 Task: Look for space in Pratāpgarh, India from 6th September, 2023 to 18th September, 2023 for 3 adults in price range Rs.6000 to Rs.12000. Place can be entire place with 2 bedrooms having 2 beds and 2 bathrooms. Property type can be house, flat, guest house, hotel. Booking option can be shelf check-in. Required host language is English.
Action: Mouse moved to (457, 48)
Screenshot: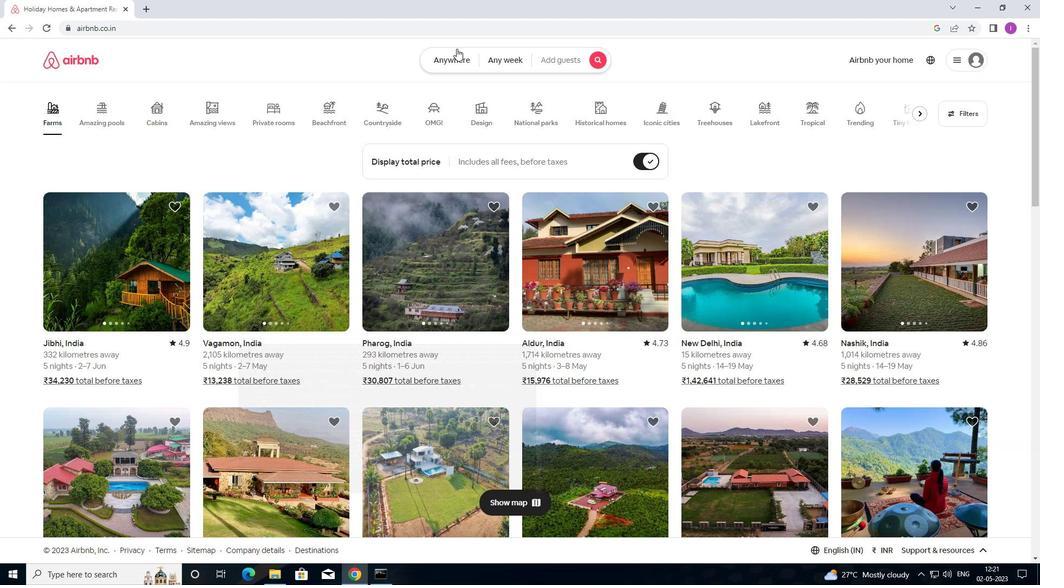 
Action: Mouse pressed left at (457, 48)
Screenshot: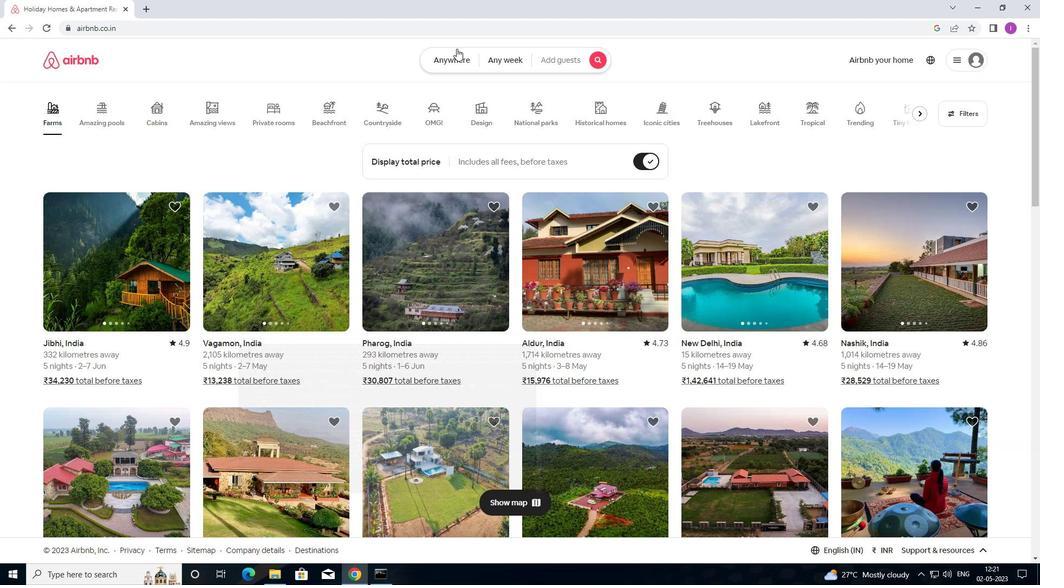 
Action: Mouse moved to (335, 93)
Screenshot: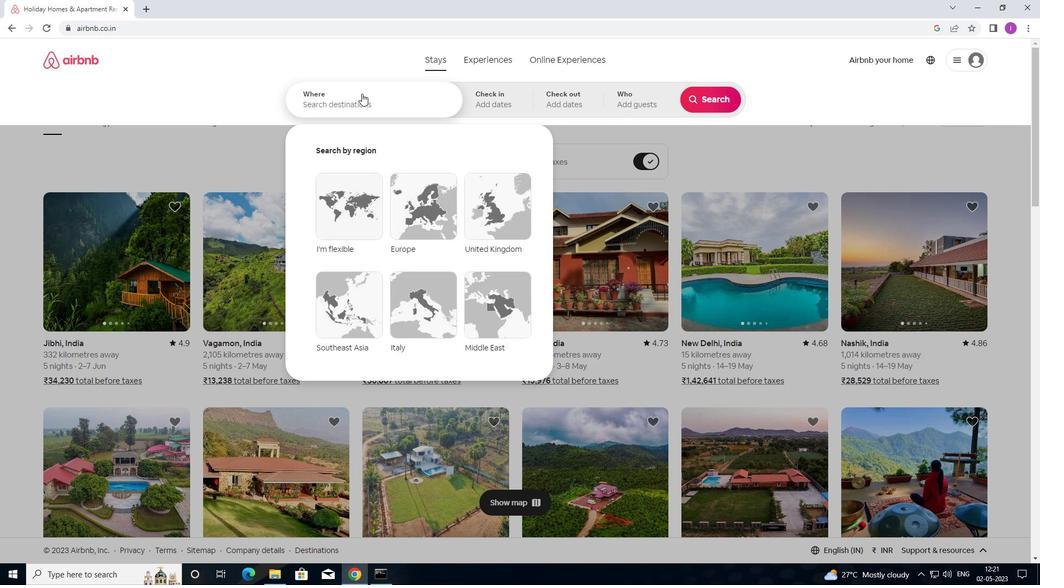
Action: Mouse pressed left at (335, 93)
Screenshot: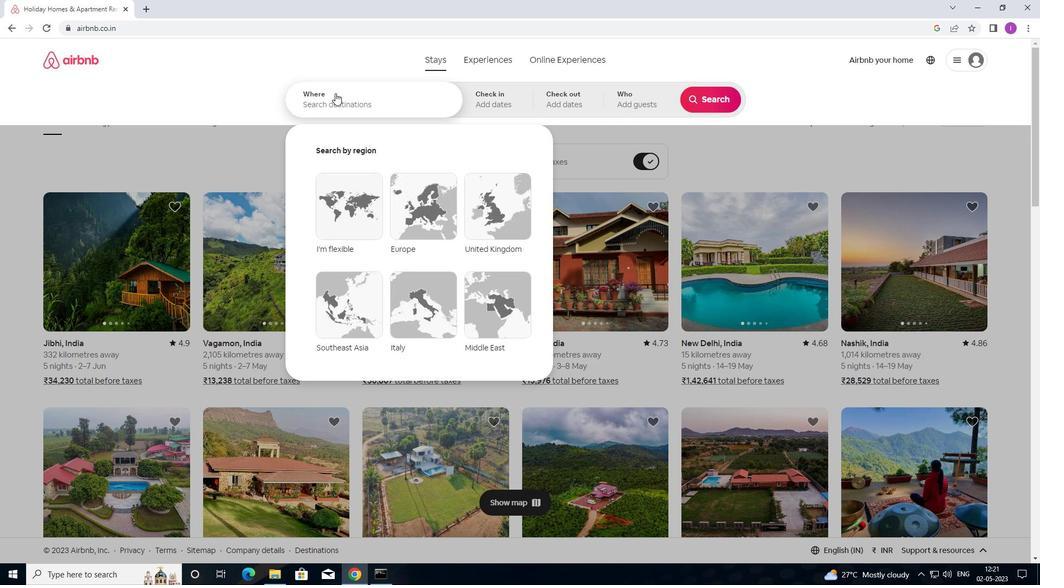 
Action: Mouse moved to (340, 93)
Screenshot: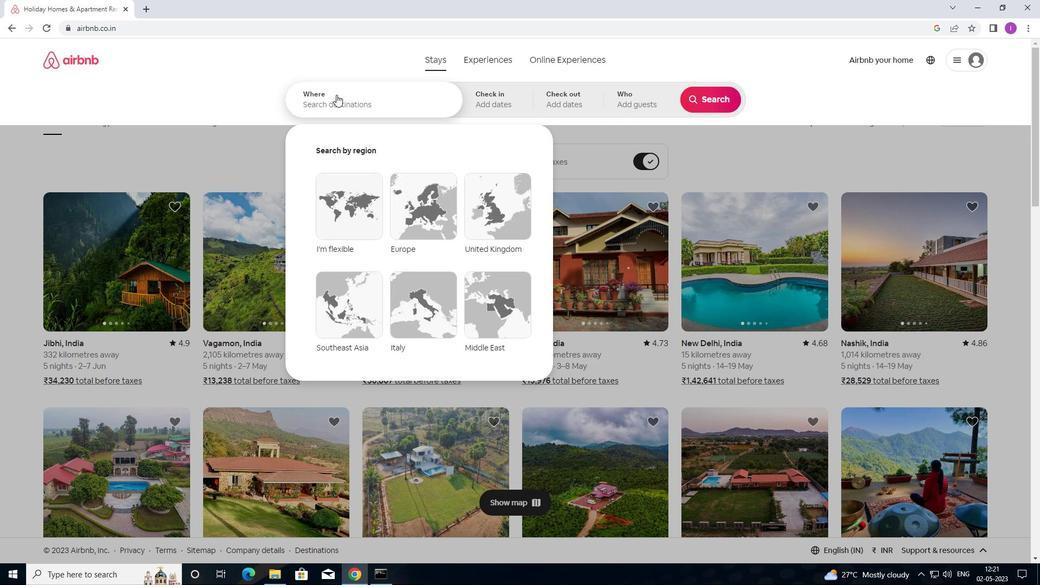 
Action: Key pressed <Key.shift>PRATASPGARH,<Key.shift>INDIUA<Key.backspace><Key.backspace>A
Screenshot: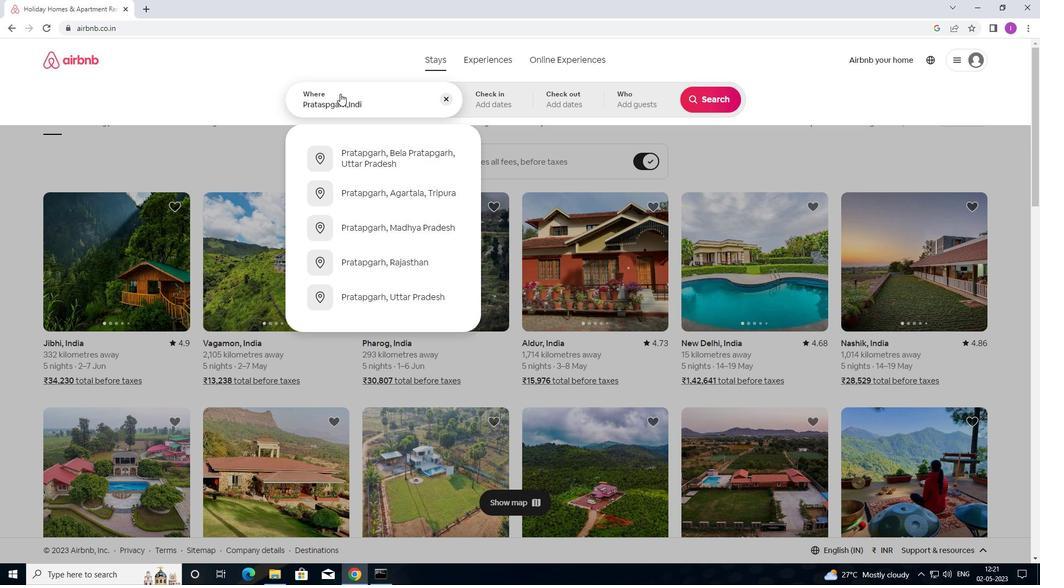 
Action: Mouse moved to (509, 108)
Screenshot: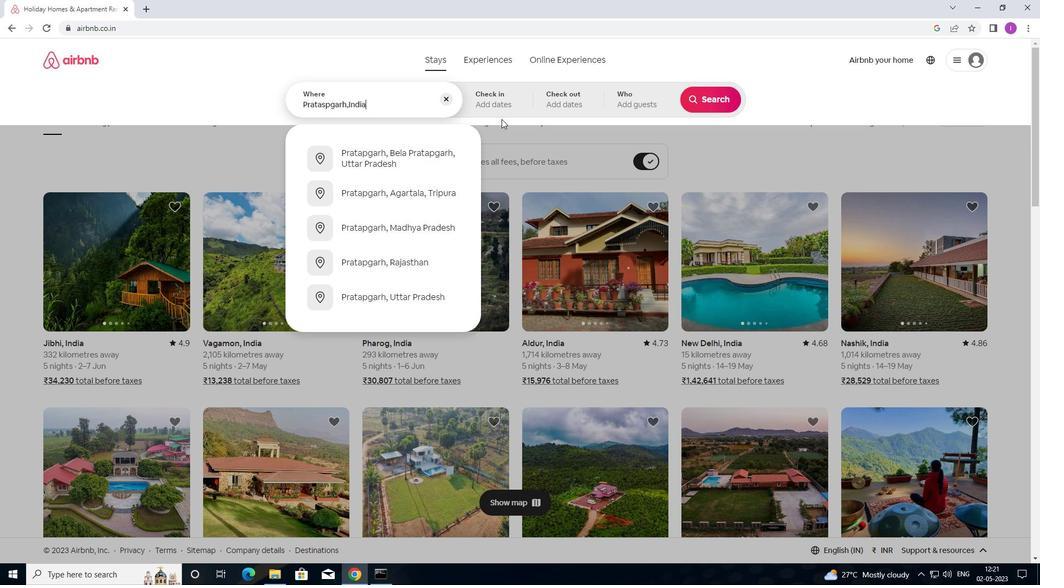 
Action: Mouse pressed left at (509, 108)
Screenshot: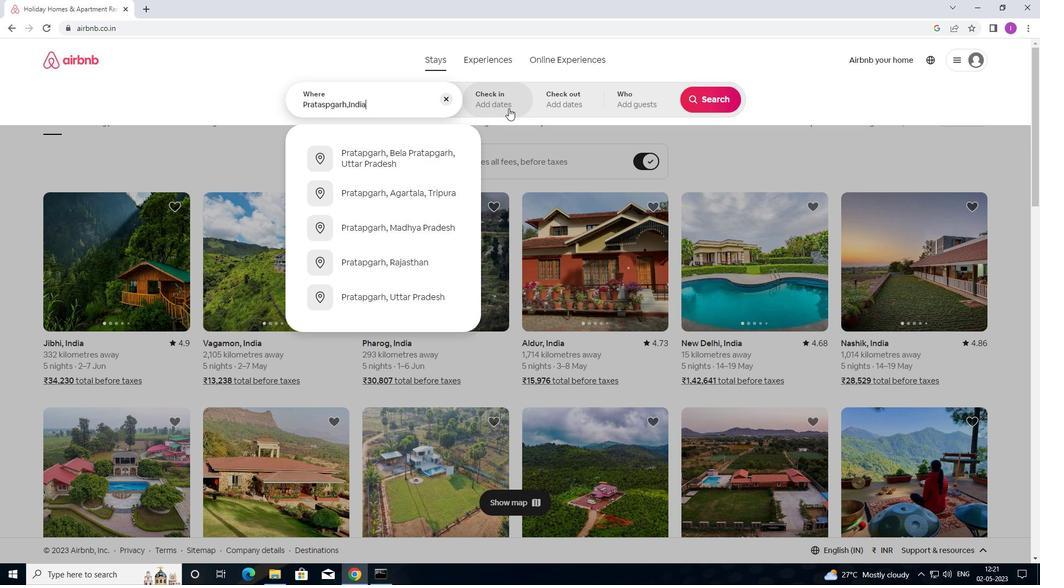 
Action: Mouse moved to (707, 178)
Screenshot: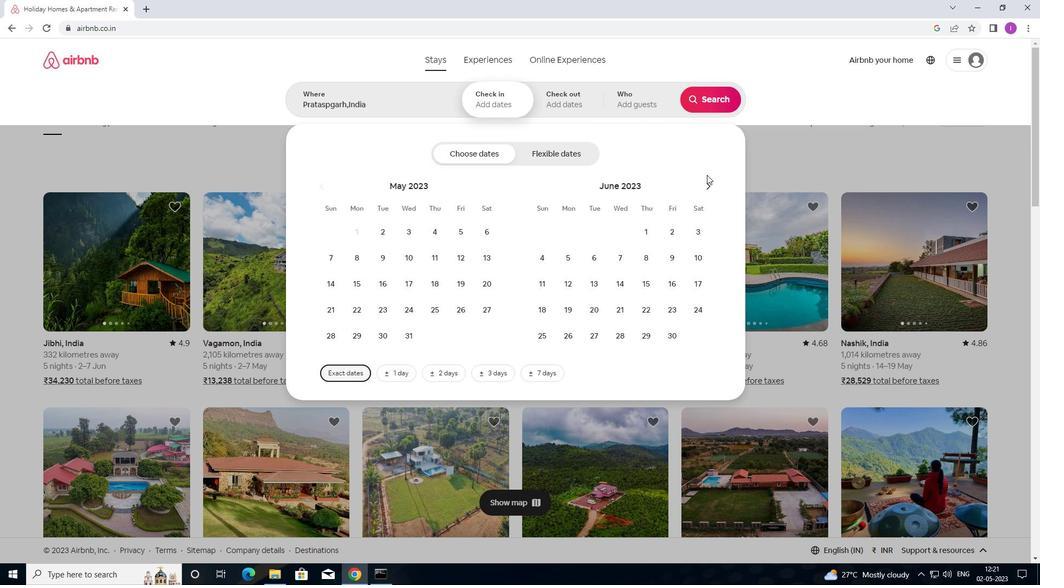 
Action: Mouse pressed left at (707, 178)
Screenshot: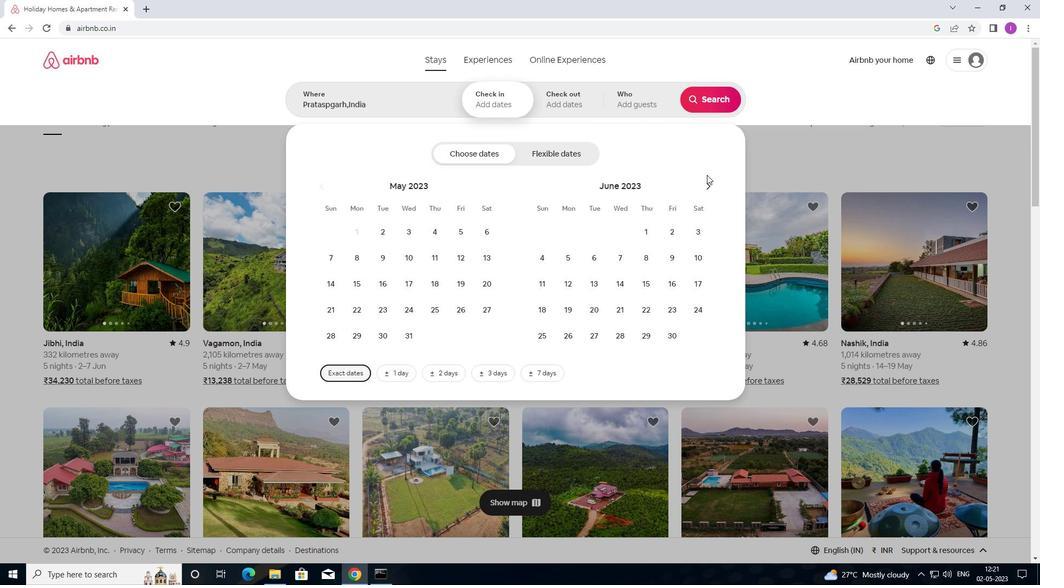 
Action: Mouse pressed left at (707, 178)
Screenshot: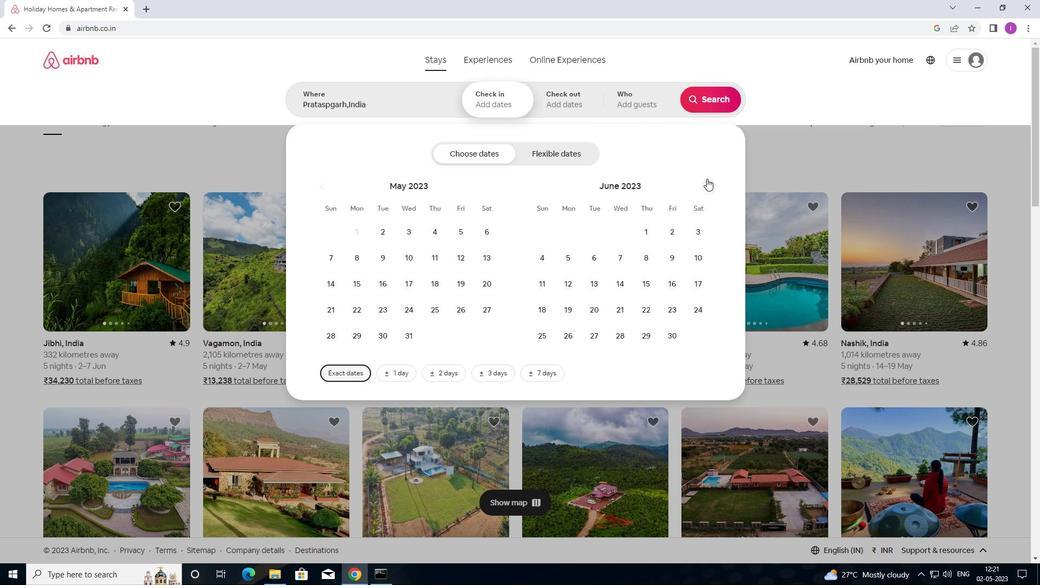 
Action: Mouse moved to (707, 179)
Screenshot: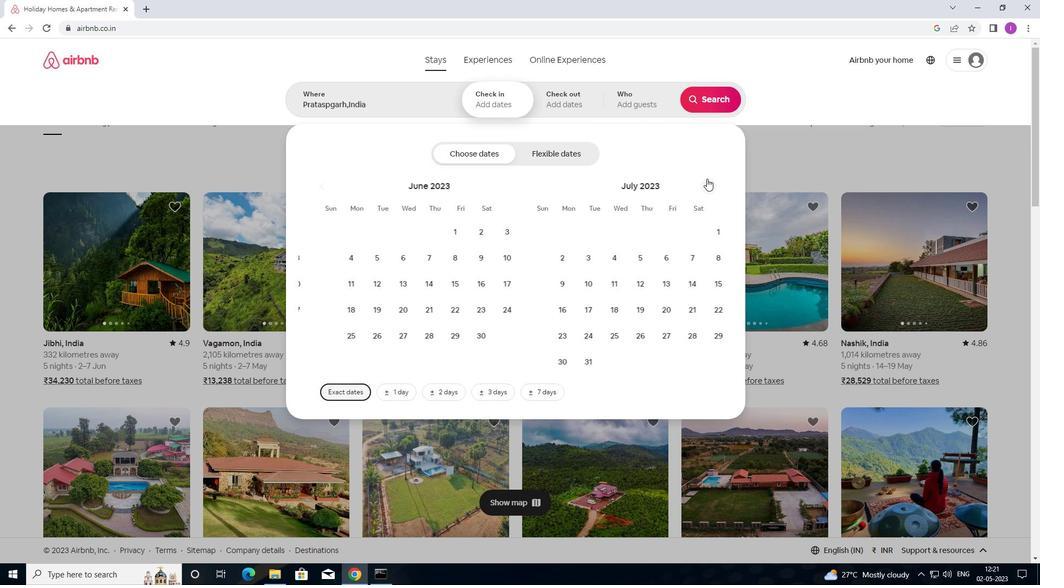 
Action: Mouse pressed left at (707, 179)
Screenshot: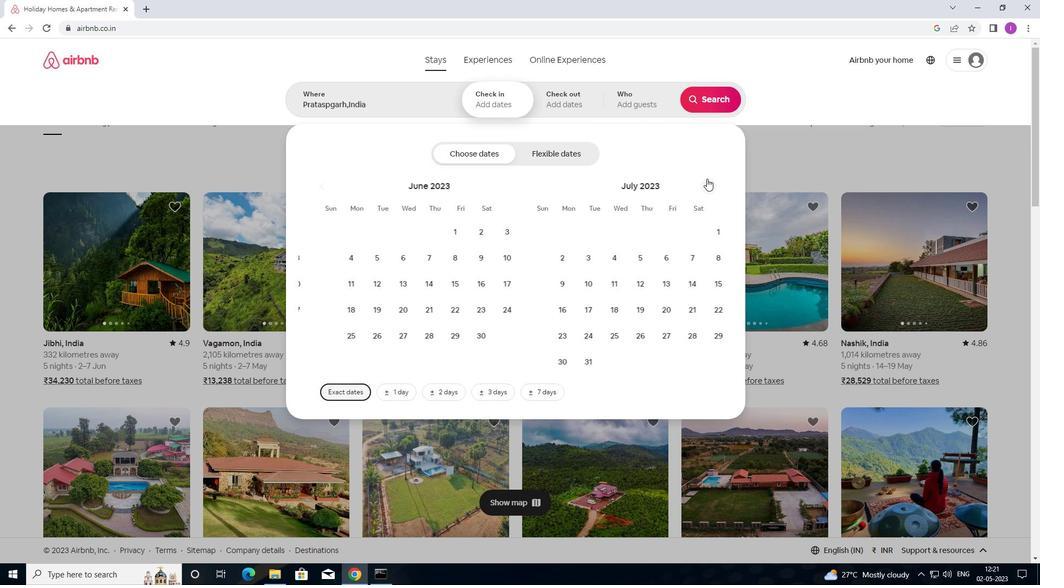 
Action: Mouse moved to (626, 266)
Screenshot: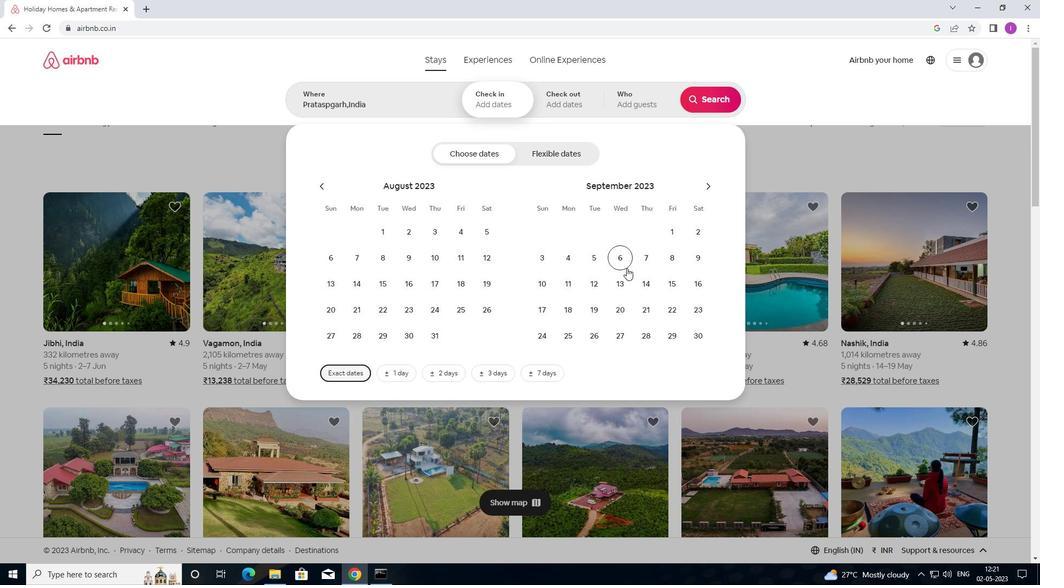 
Action: Mouse pressed left at (626, 266)
Screenshot: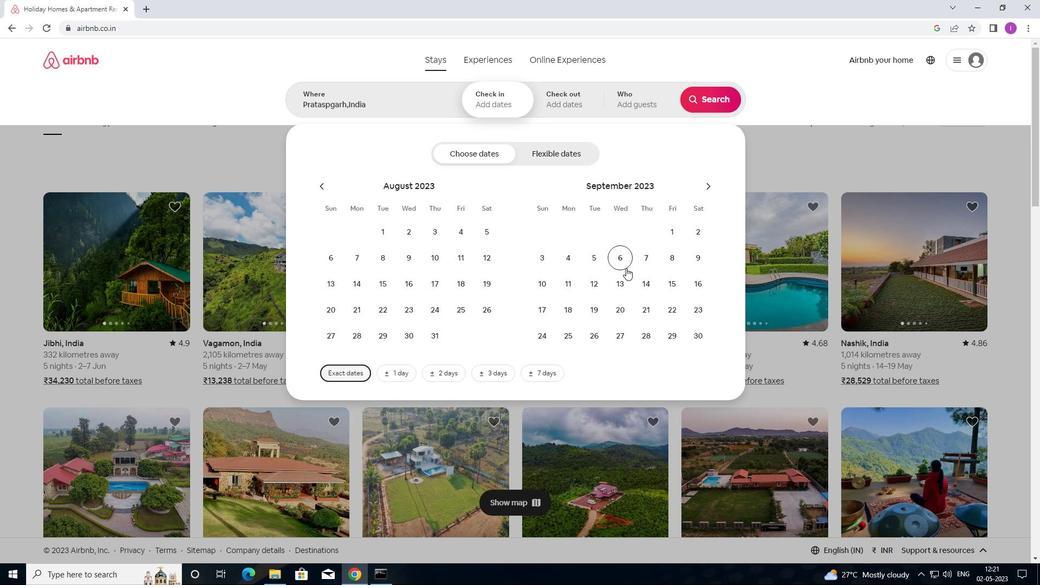 
Action: Mouse moved to (568, 313)
Screenshot: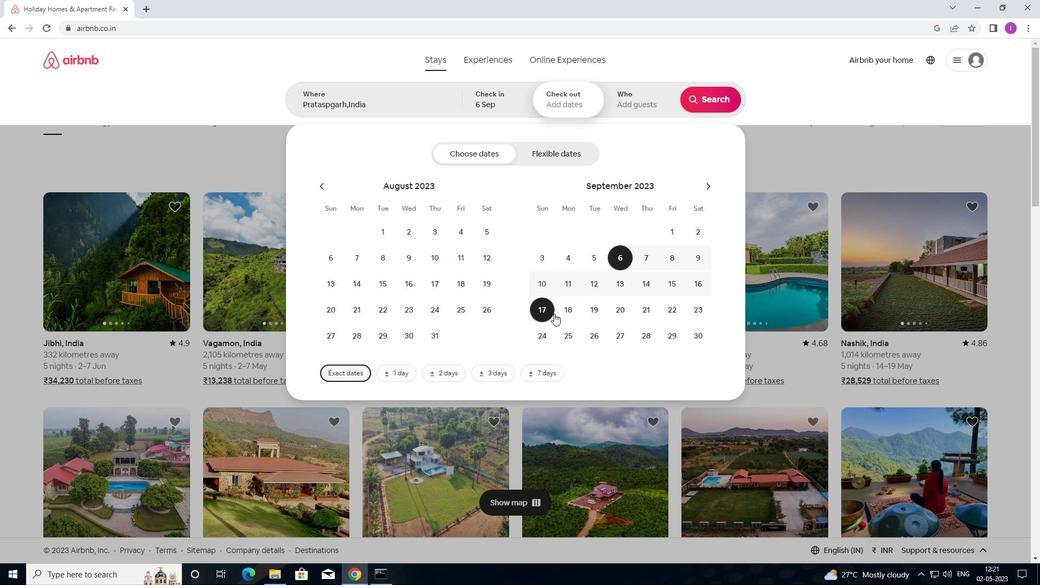 
Action: Mouse pressed left at (568, 313)
Screenshot: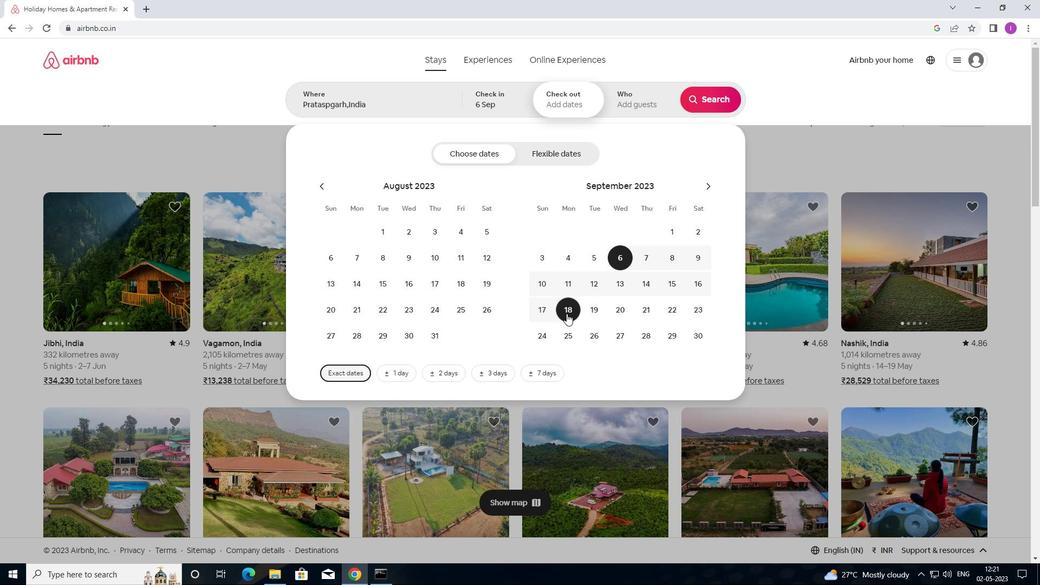
Action: Mouse moved to (640, 107)
Screenshot: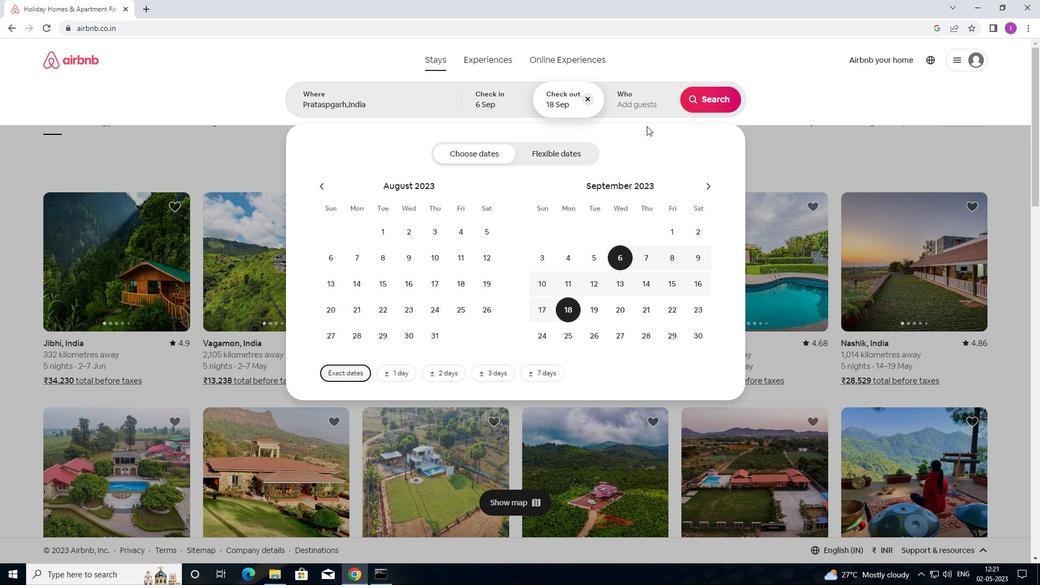 
Action: Mouse pressed left at (640, 107)
Screenshot: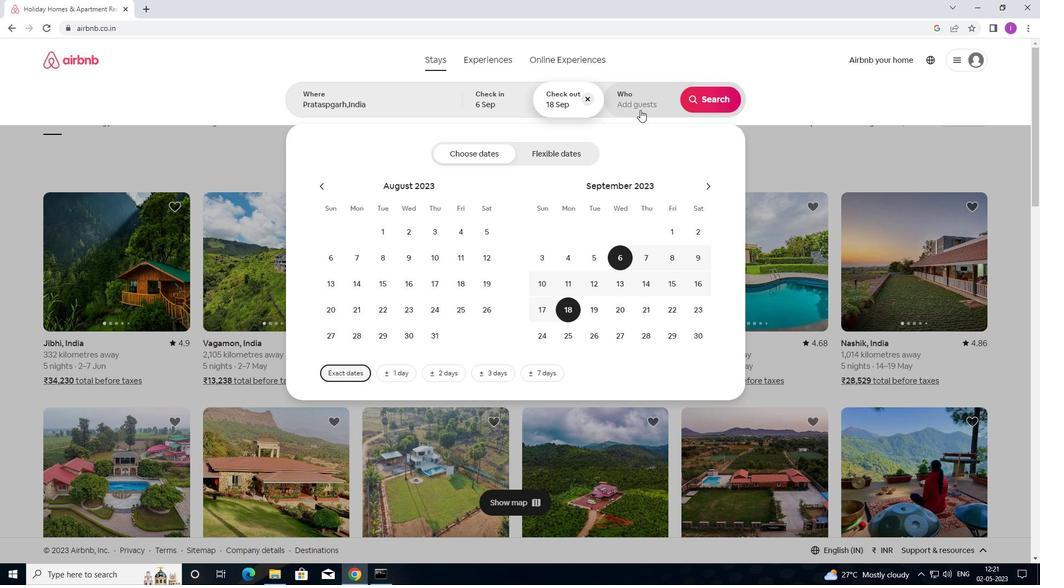
Action: Mouse moved to (710, 153)
Screenshot: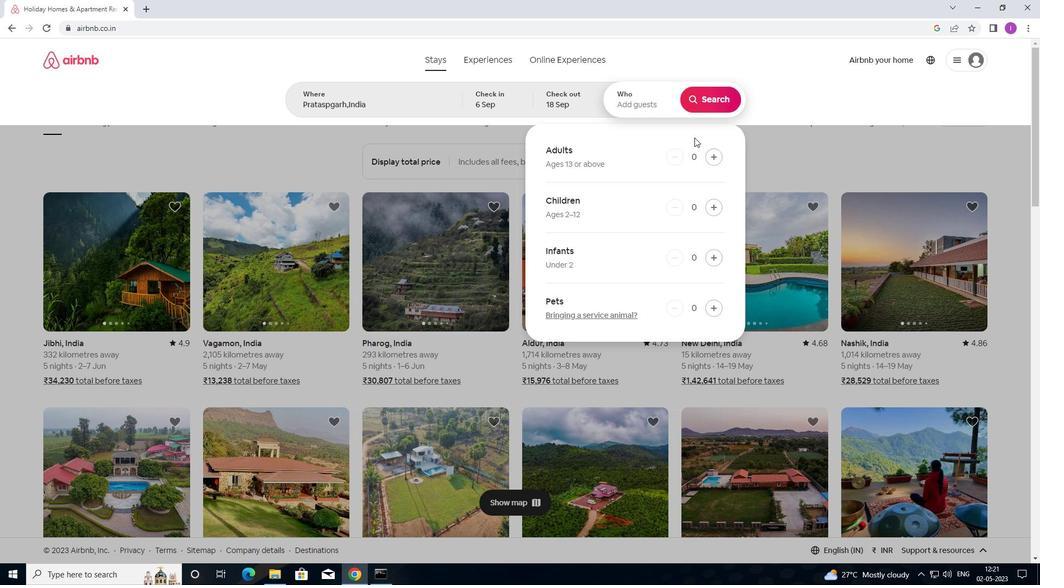 
Action: Mouse pressed left at (710, 153)
Screenshot: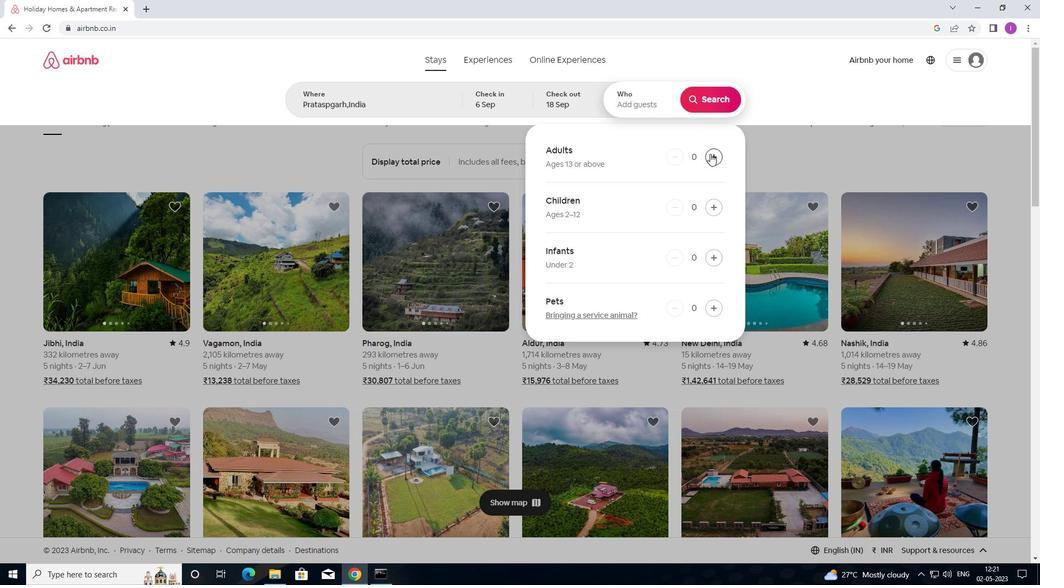 
Action: Mouse moved to (711, 154)
Screenshot: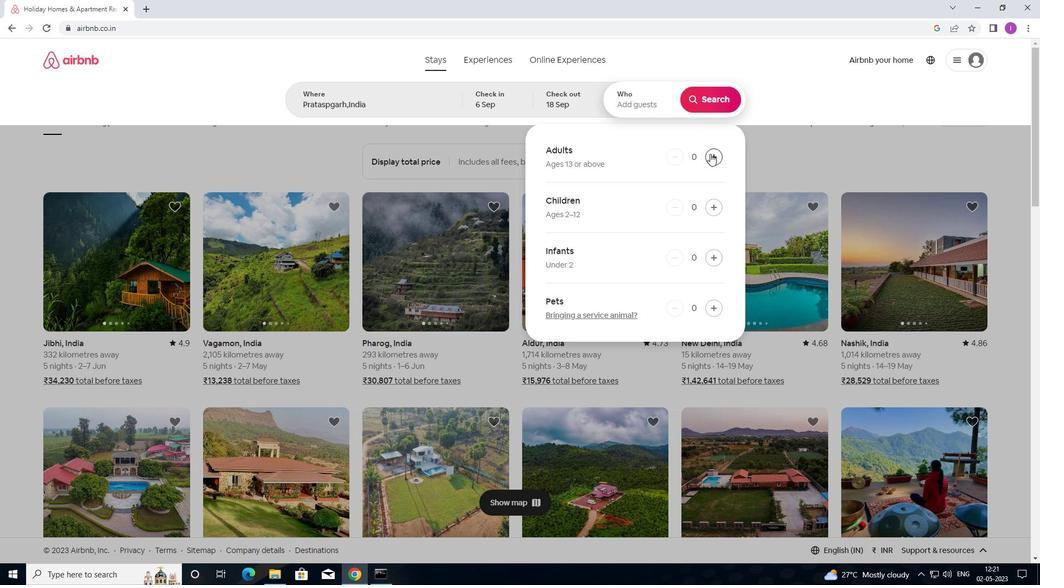 
Action: Mouse pressed left at (711, 154)
Screenshot: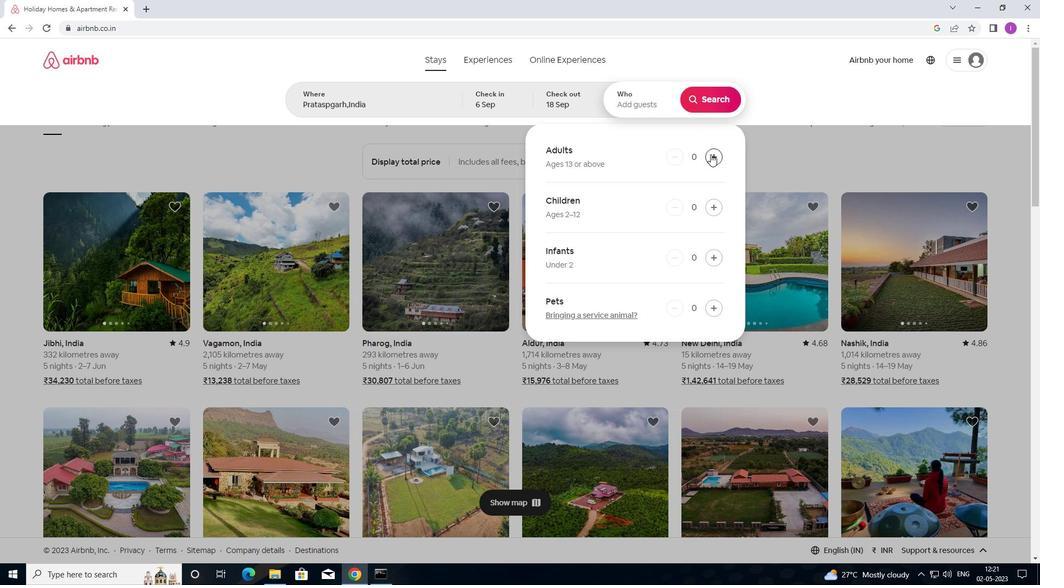 
Action: Mouse pressed left at (711, 154)
Screenshot: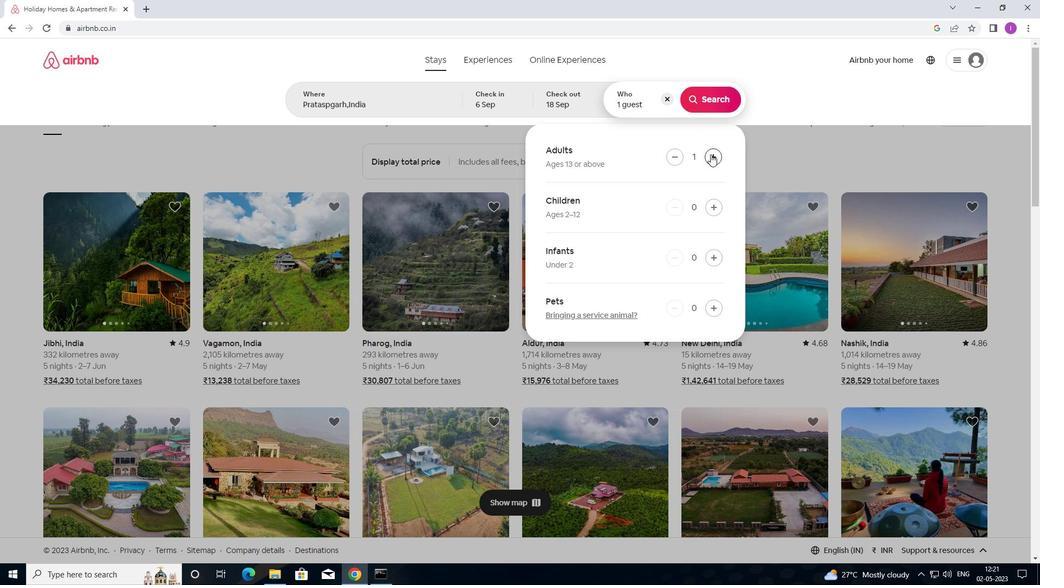 
Action: Mouse moved to (708, 98)
Screenshot: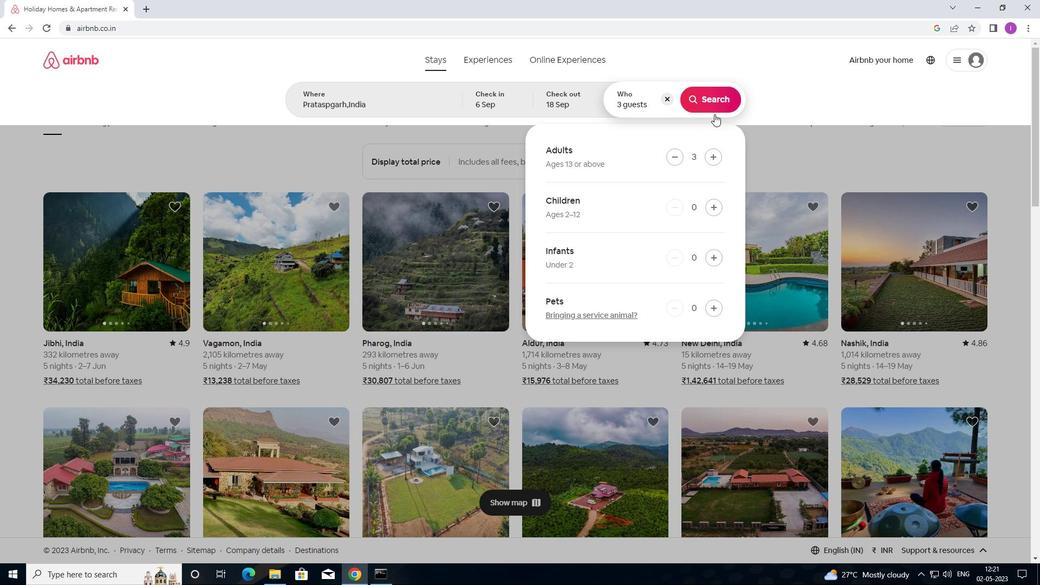 
Action: Mouse pressed left at (708, 98)
Screenshot: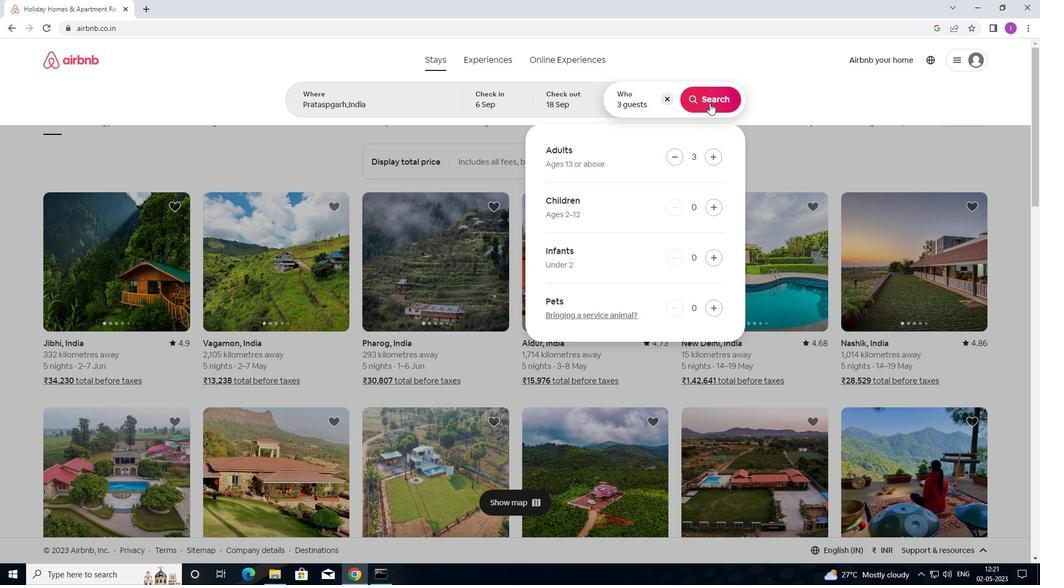 
Action: Mouse moved to (976, 105)
Screenshot: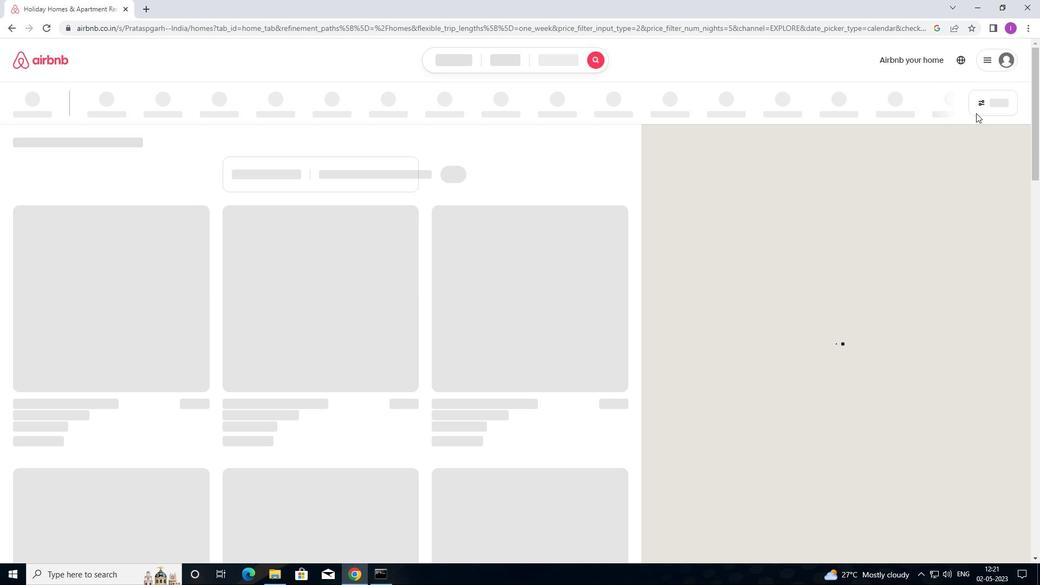 
Action: Mouse pressed left at (976, 105)
Screenshot: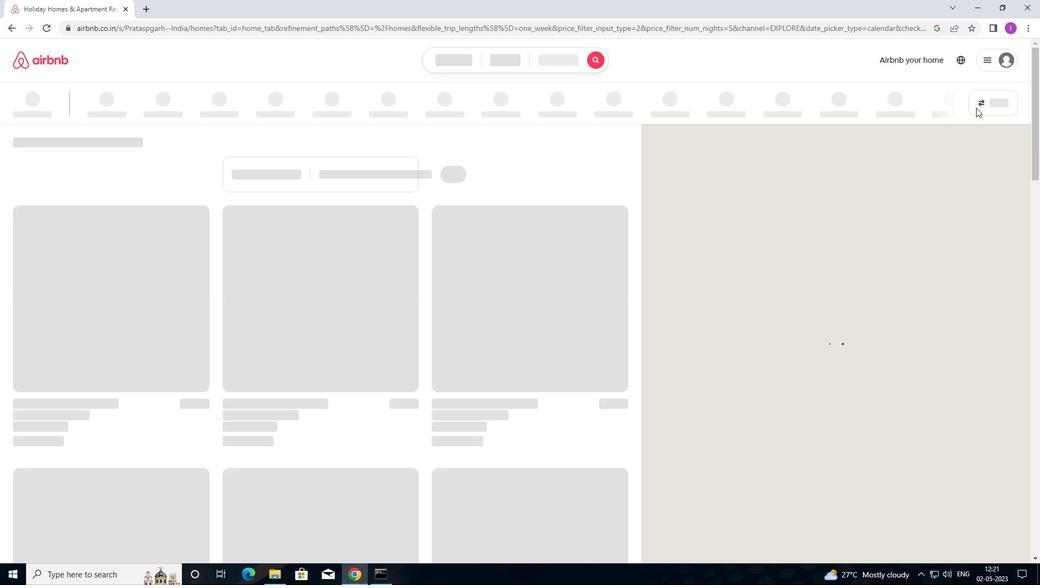 
Action: Mouse moved to (991, 101)
Screenshot: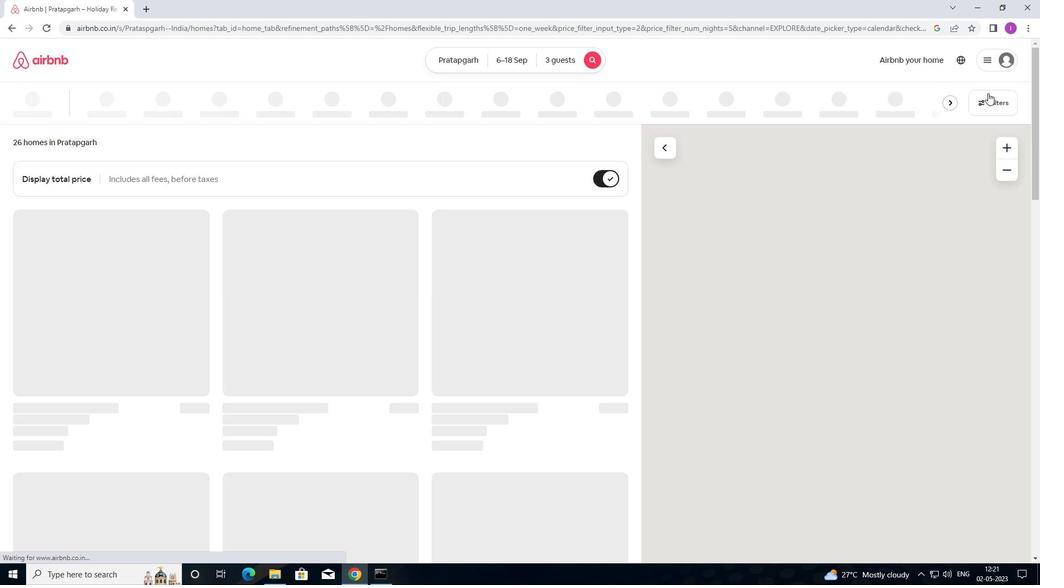
Action: Mouse pressed left at (991, 101)
Screenshot: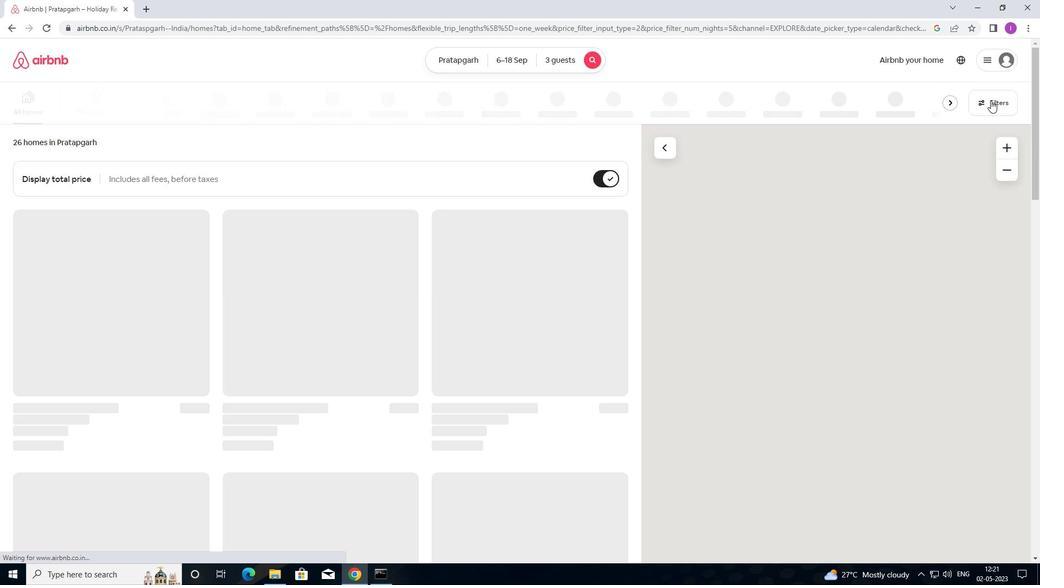 
Action: Mouse moved to (396, 245)
Screenshot: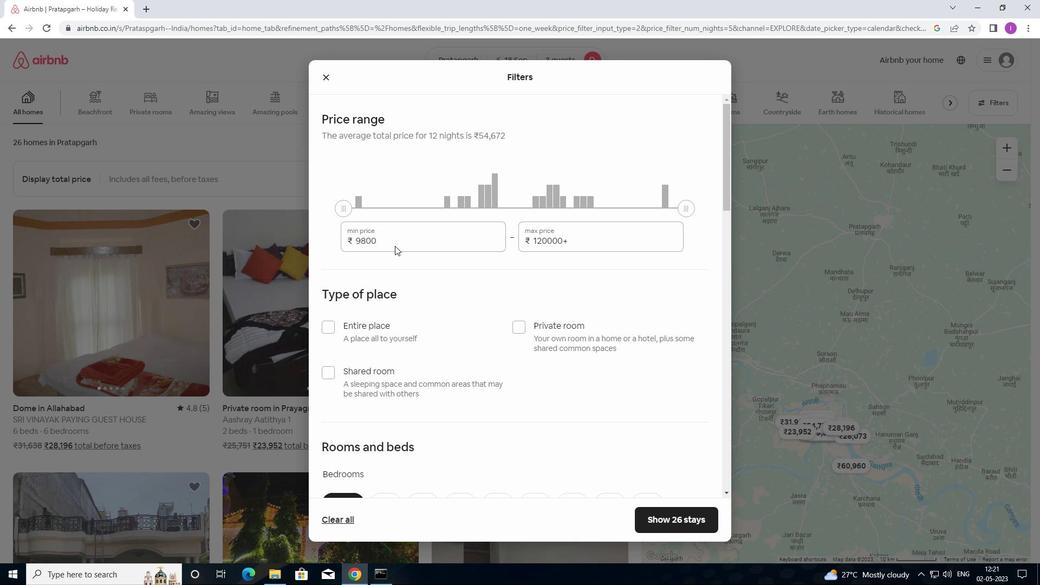 
Action: Mouse pressed left at (396, 245)
Screenshot: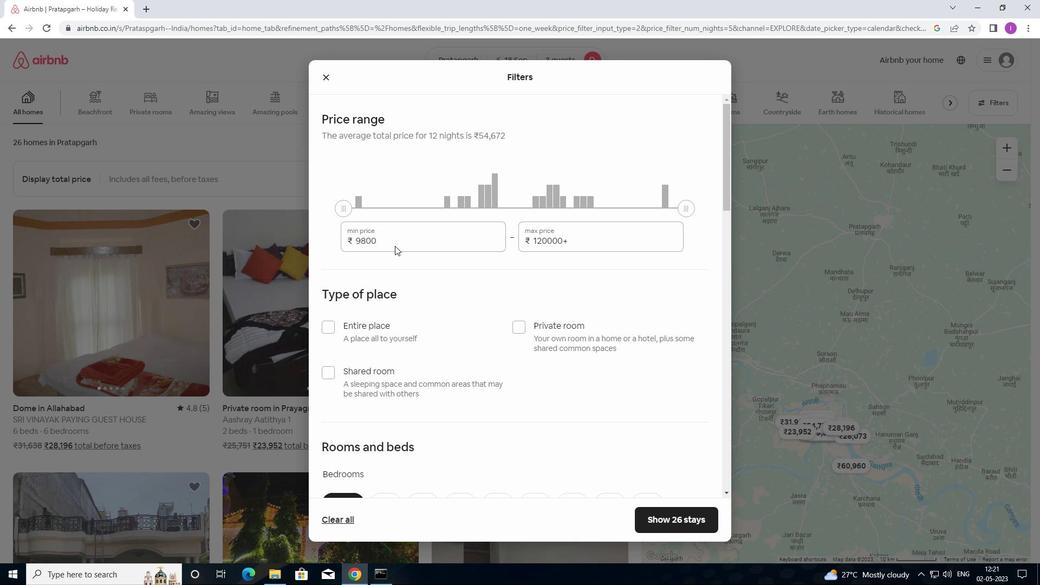 
Action: Mouse moved to (399, 251)
Screenshot: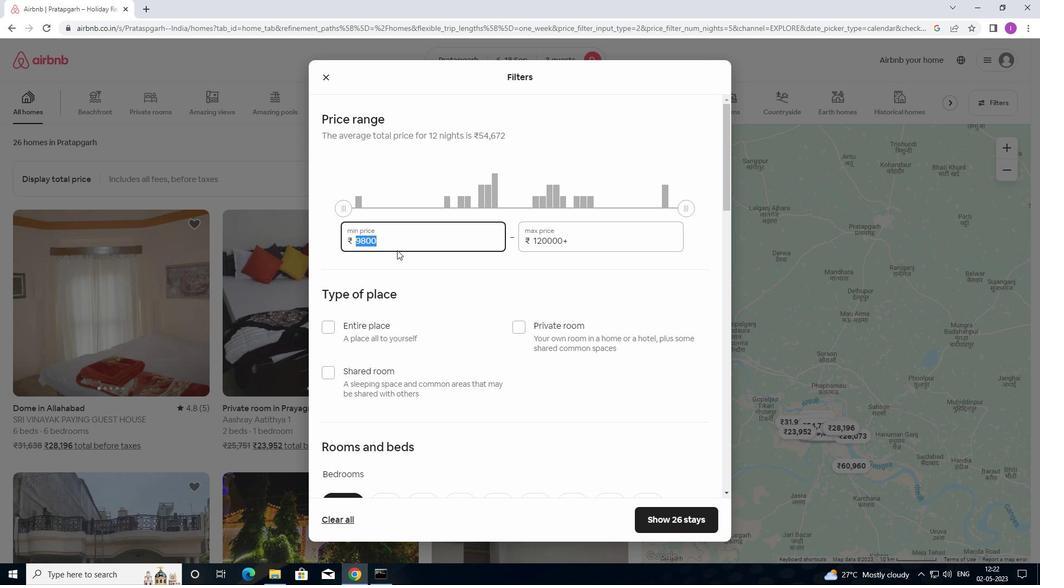 
Action: Key pressed 60
Screenshot: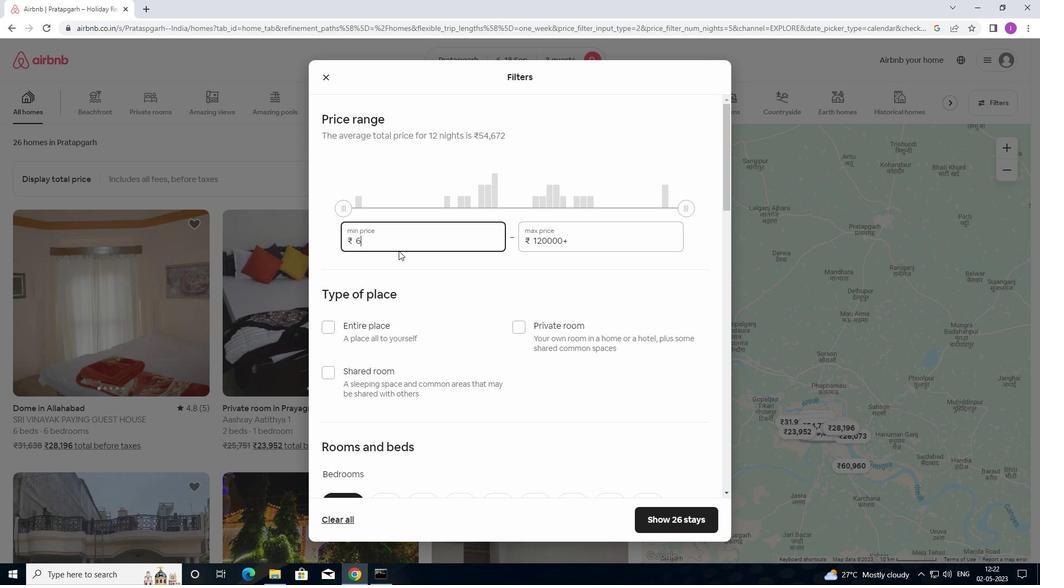 
Action: Mouse moved to (402, 251)
Screenshot: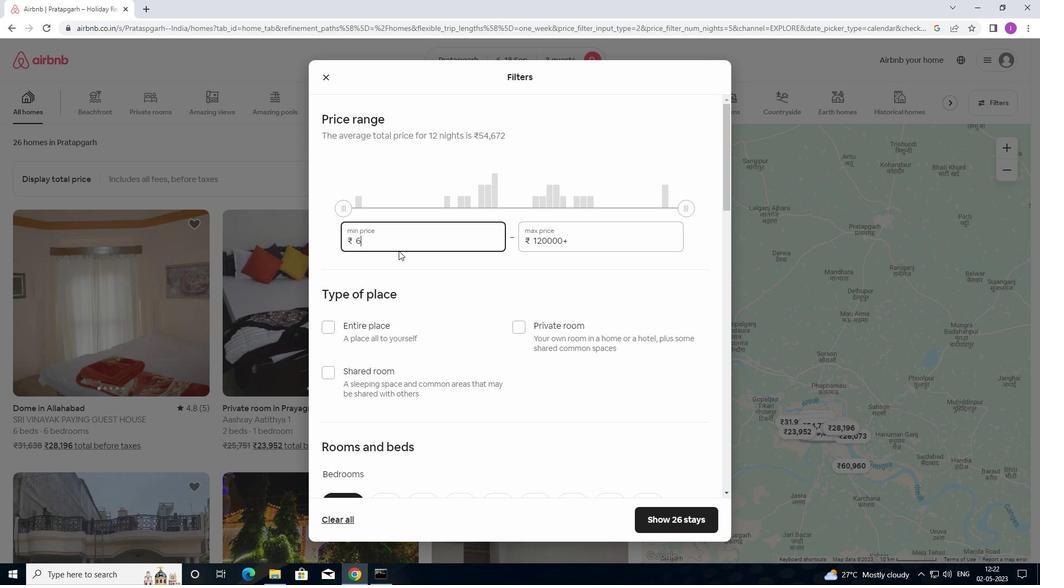 
Action: Key pressed 00
Screenshot: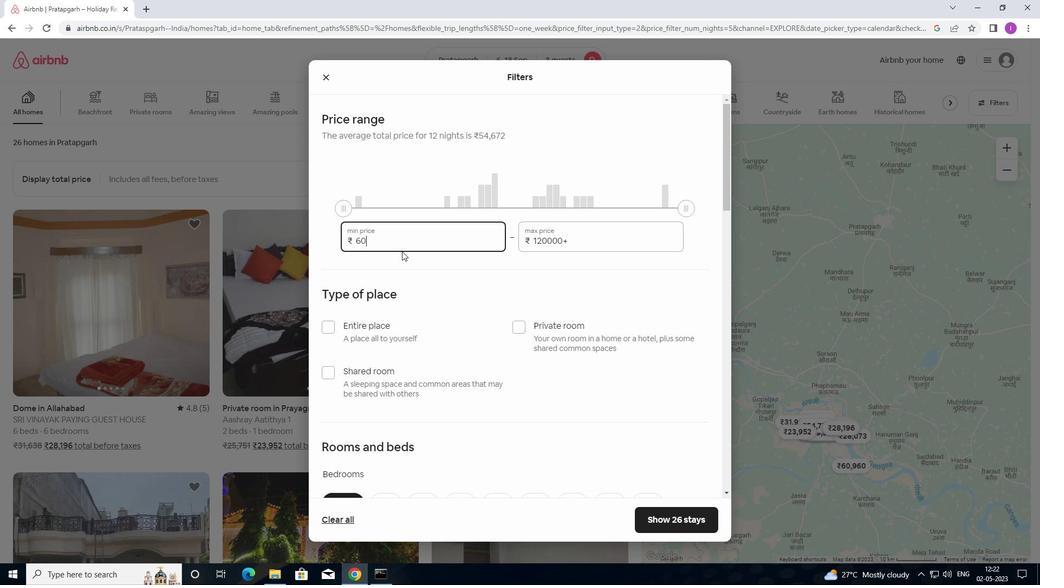 
Action: Mouse moved to (594, 238)
Screenshot: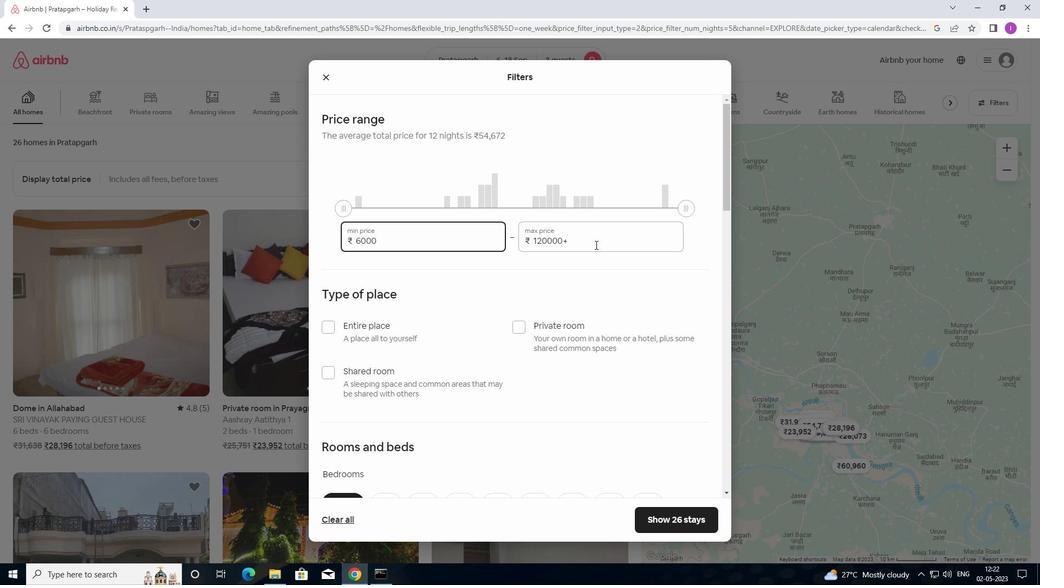 
Action: Mouse pressed left at (594, 238)
Screenshot: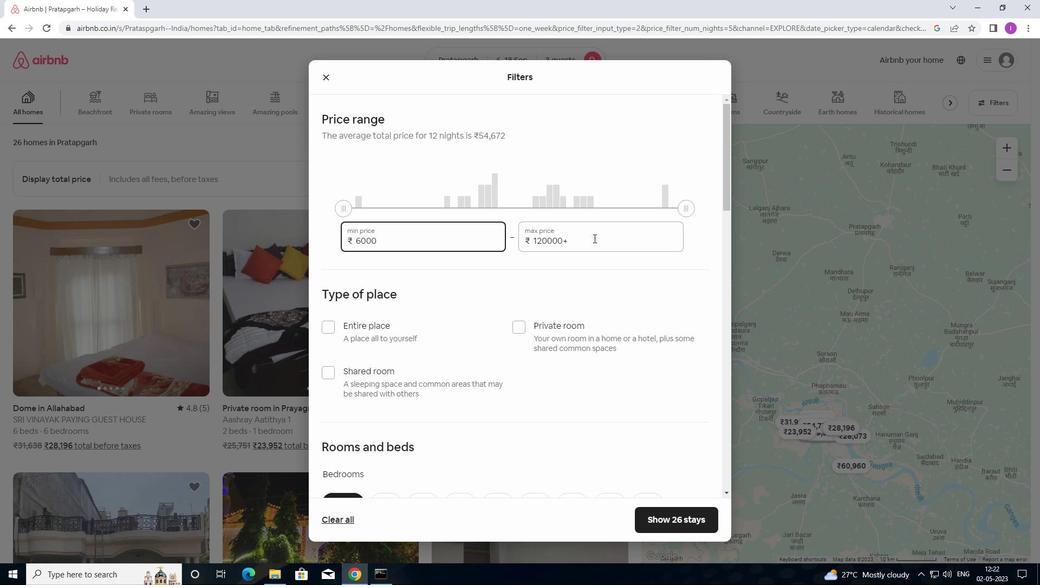 
Action: Mouse moved to (532, 234)
Screenshot: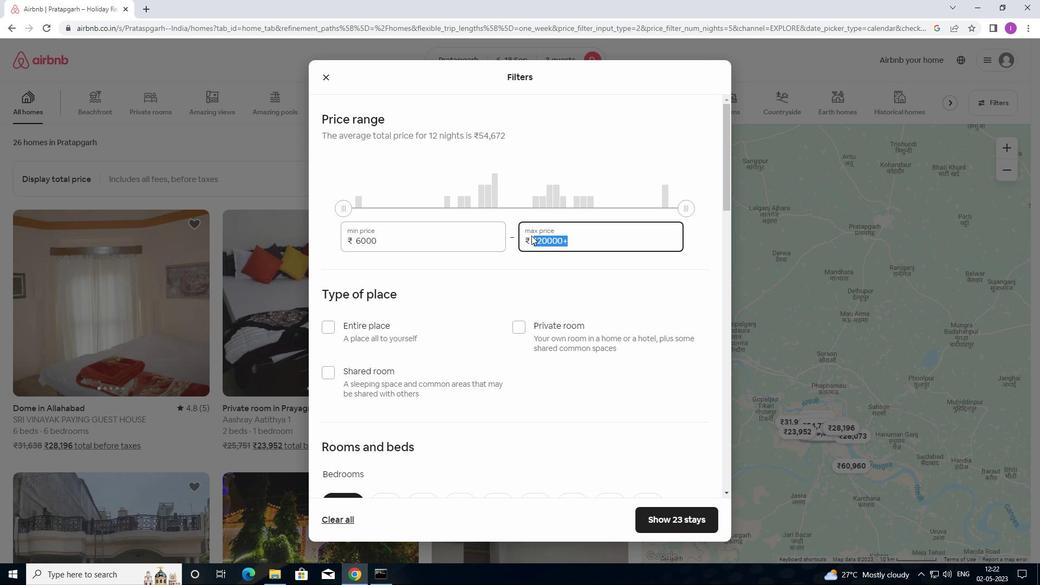 
Action: Key pressed 132
Screenshot: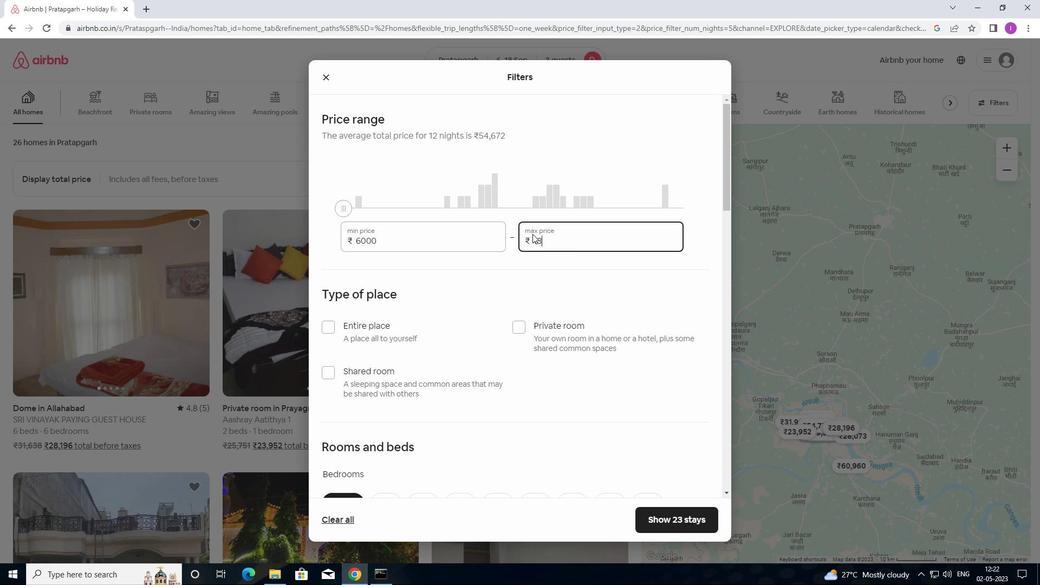 
Action: Mouse moved to (573, 240)
Screenshot: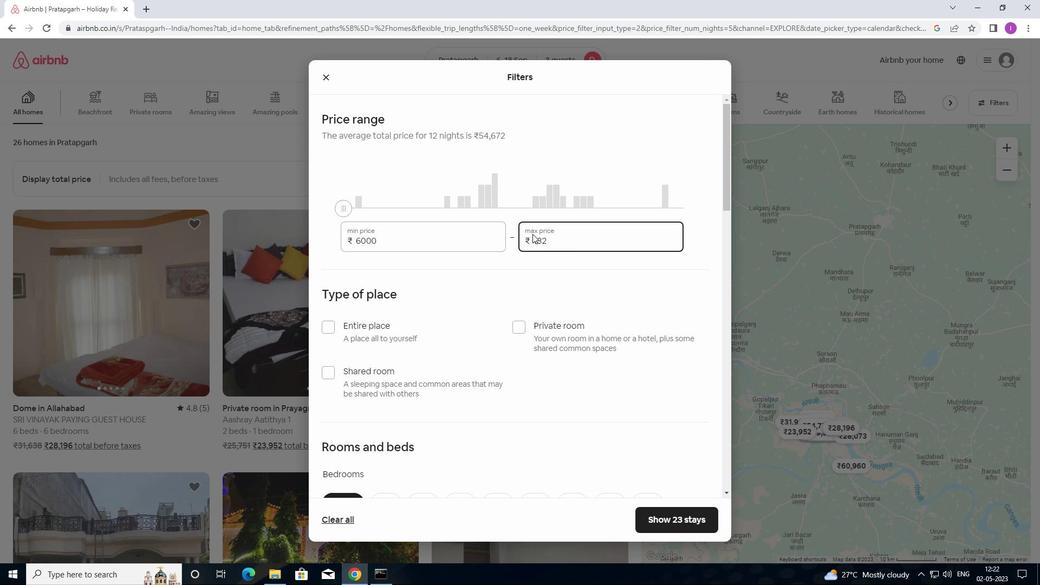 
Action: Key pressed <Key.backspace><Key.backspace>
Screenshot: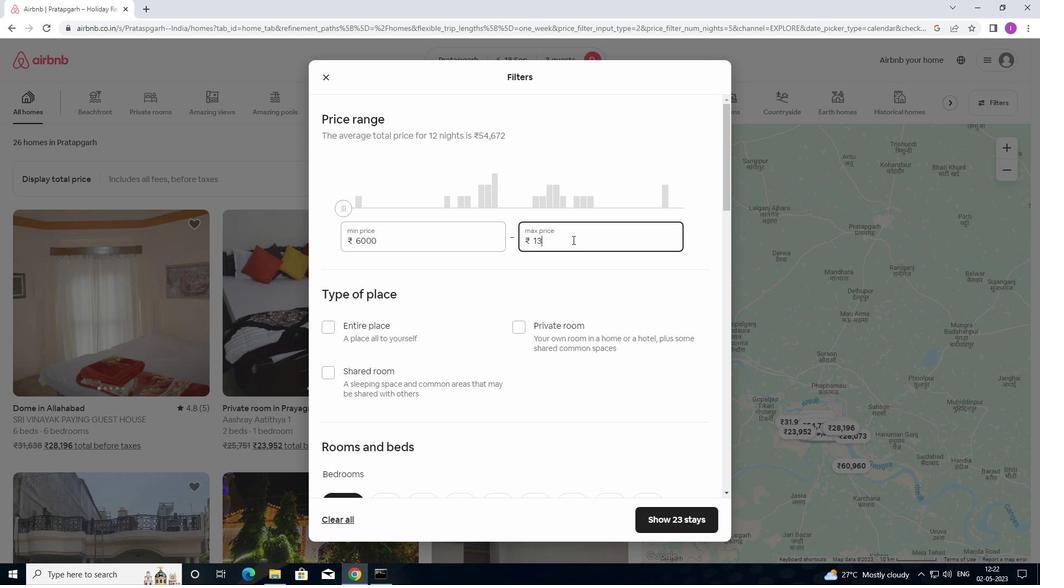 
Action: Mouse moved to (573, 234)
Screenshot: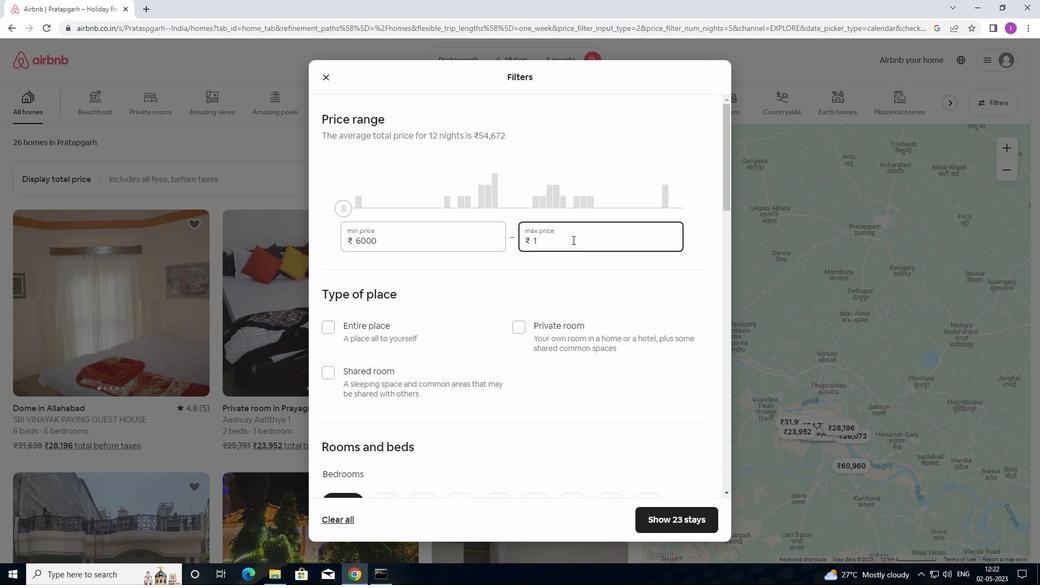 
Action: Key pressed 2000
Screenshot: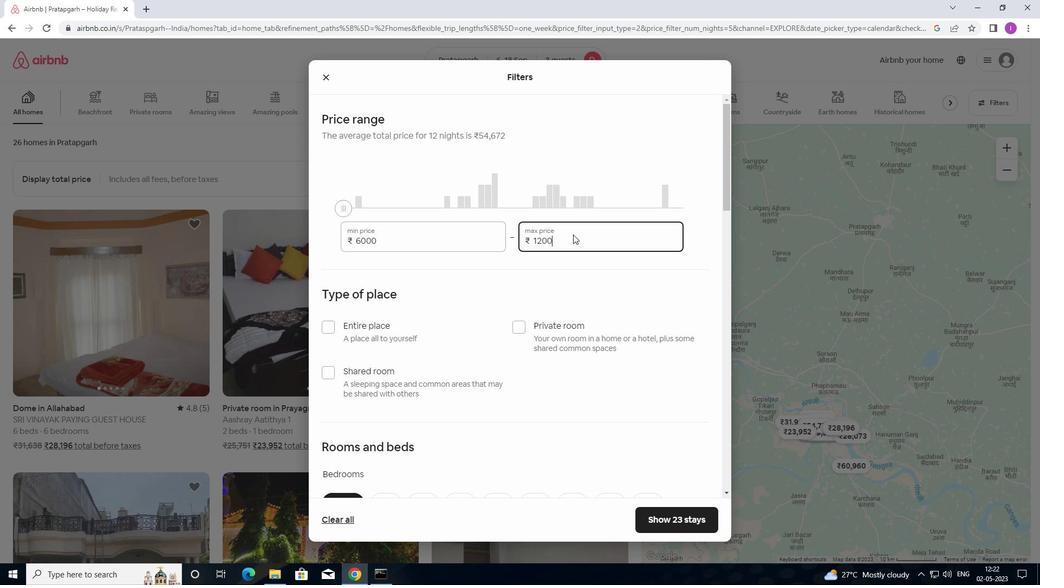 
Action: Mouse moved to (332, 328)
Screenshot: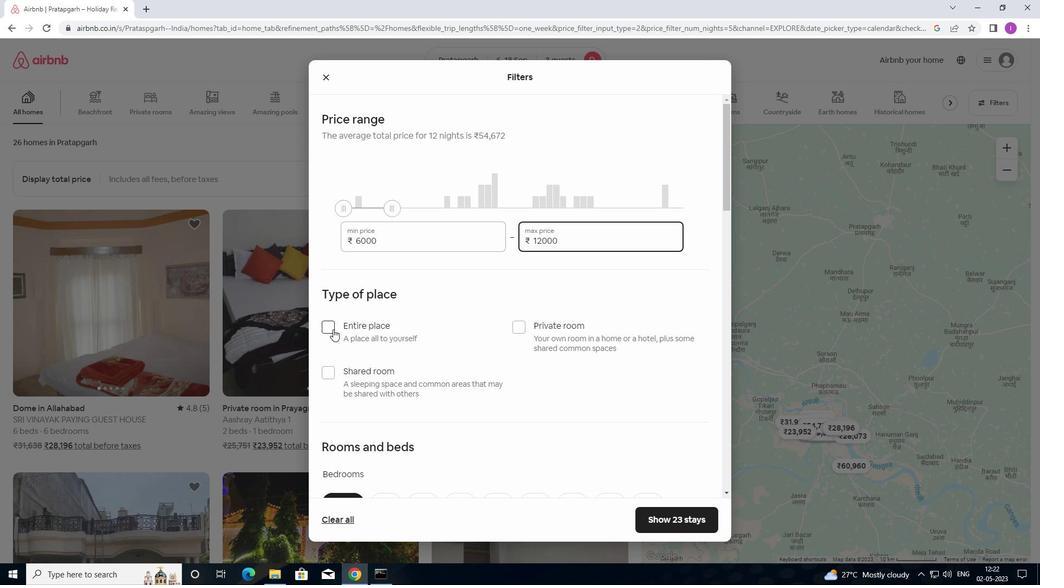 
Action: Mouse pressed left at (332, 328)
Screenshot: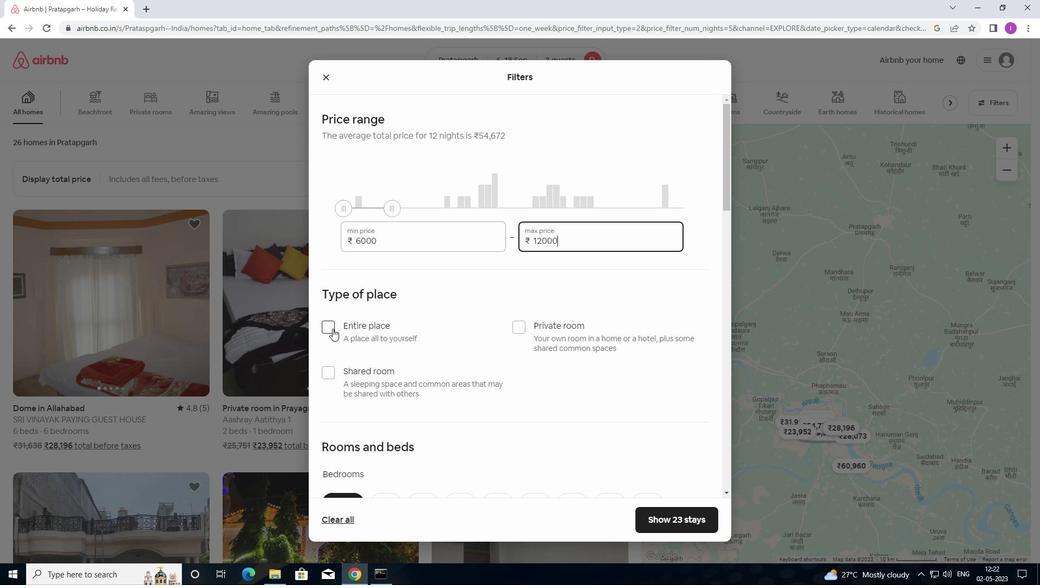 
Action: Mouse moved to (394, 330)
Screenshot: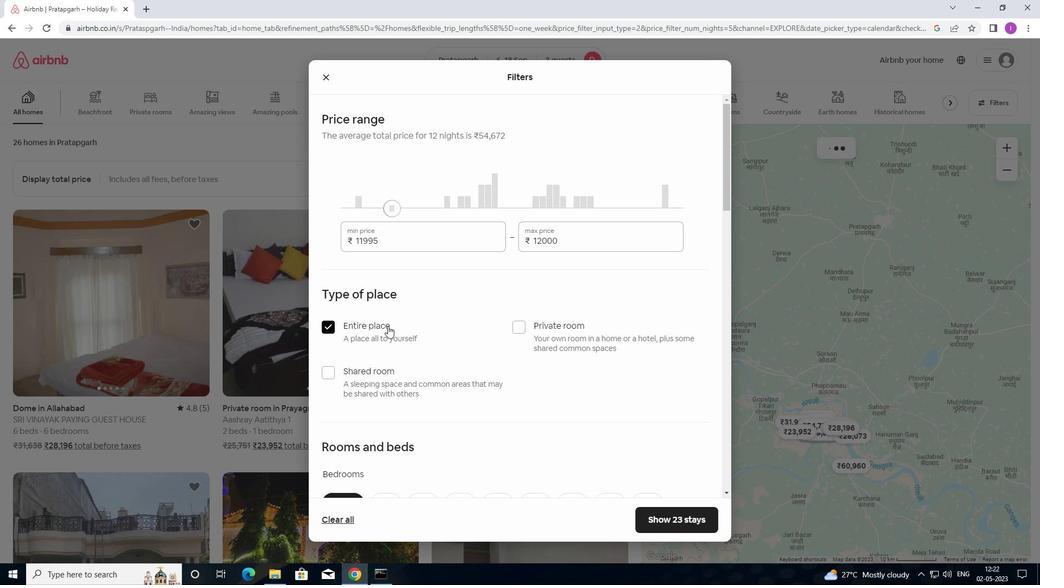 
Action: Mouse scrolled (394, 330) with delta (0, 0)
Screenshot: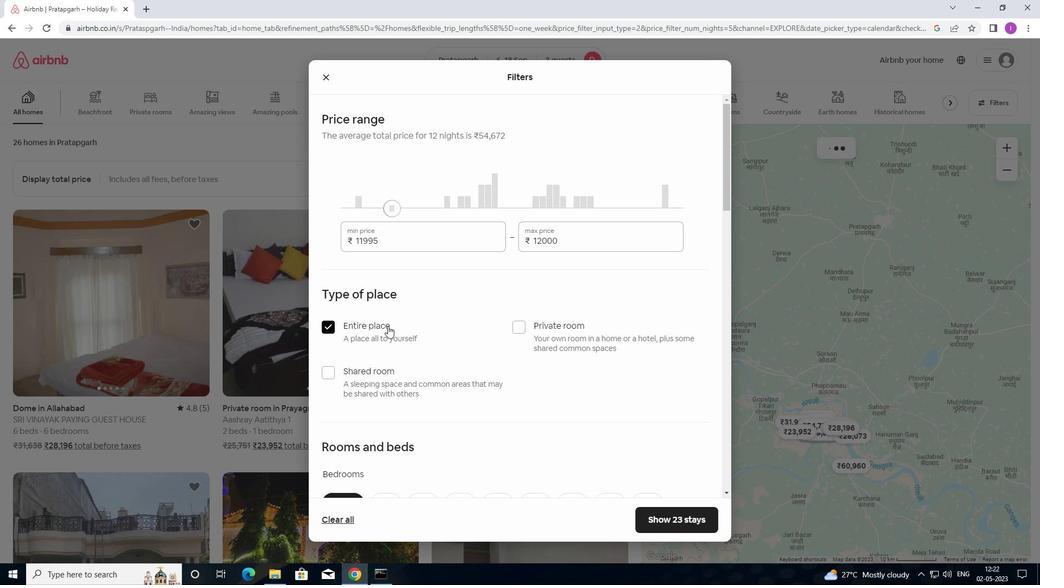 
Action: Mouse moved to (397, 332)
Screenshot: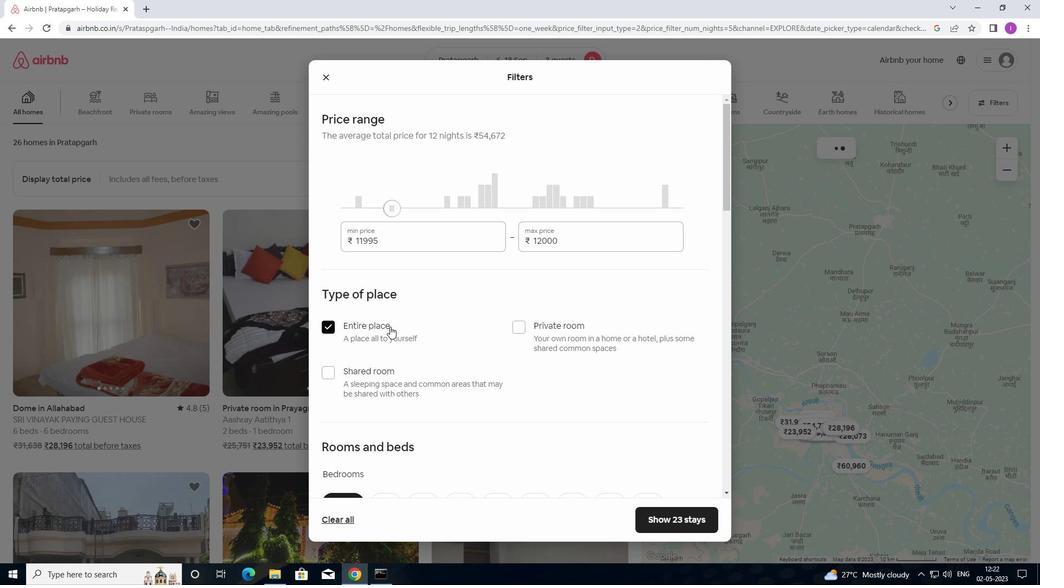 
Action: Mouse scrolled (397, 332) with delta (0, 0)
Screenshot: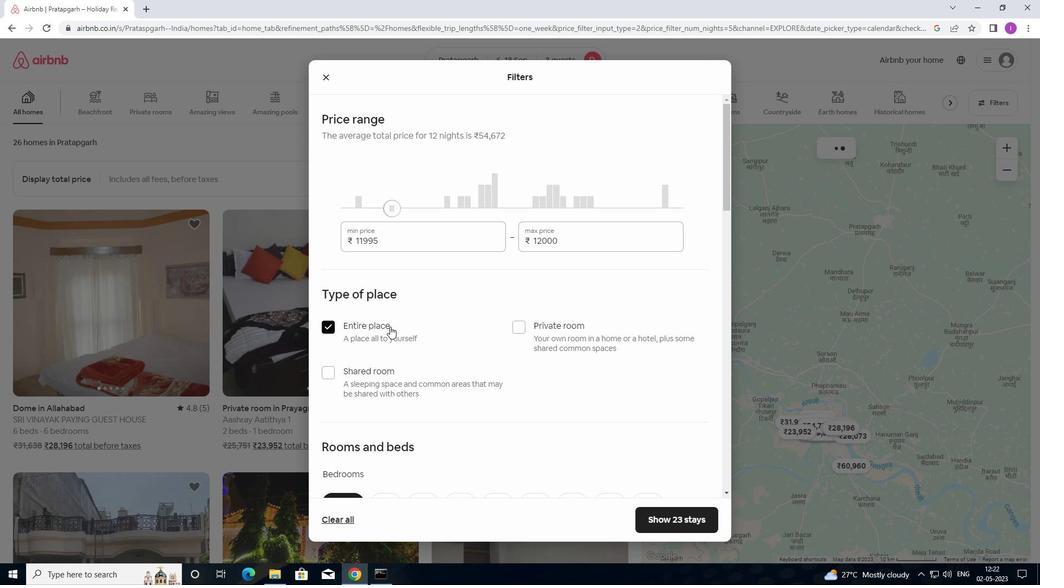 
Action: Mouse moved to (397, 332)
Screenshot: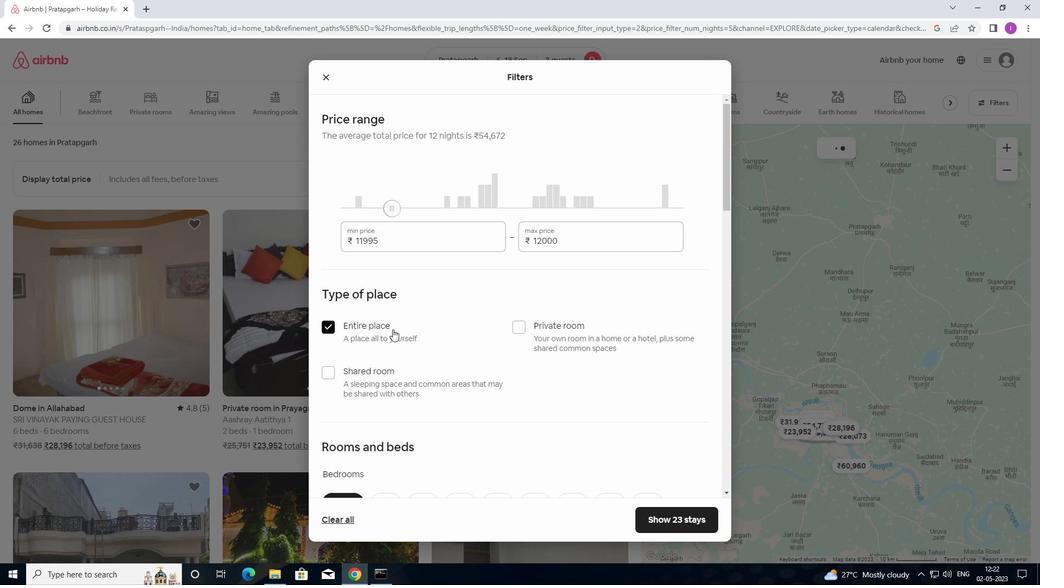
Action: Mouse scrolled (397, 332) with delta (0, 0)
Screenshot: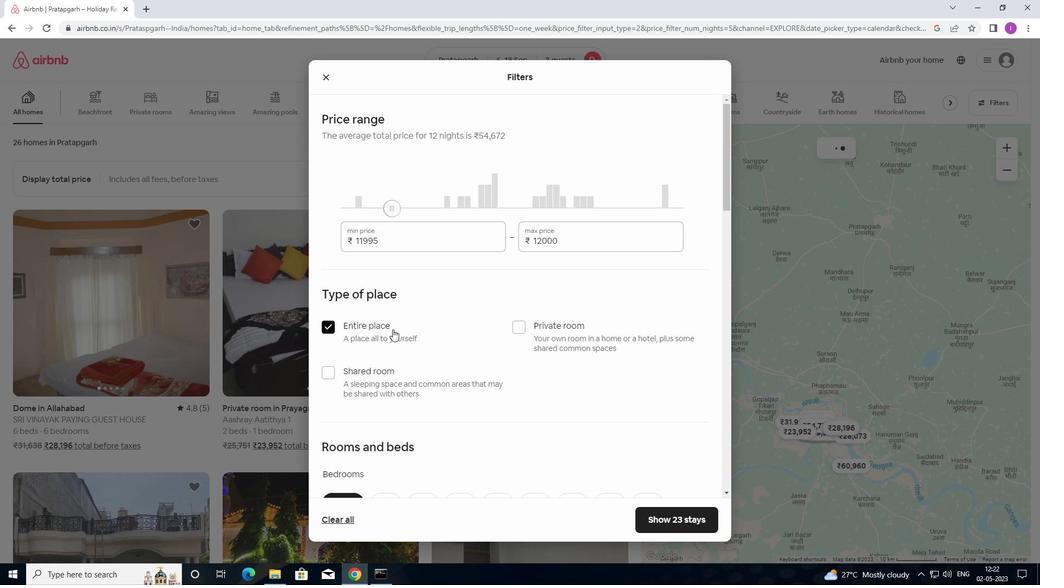 
Action: Mouse moved to (425, 342)
Screenshot: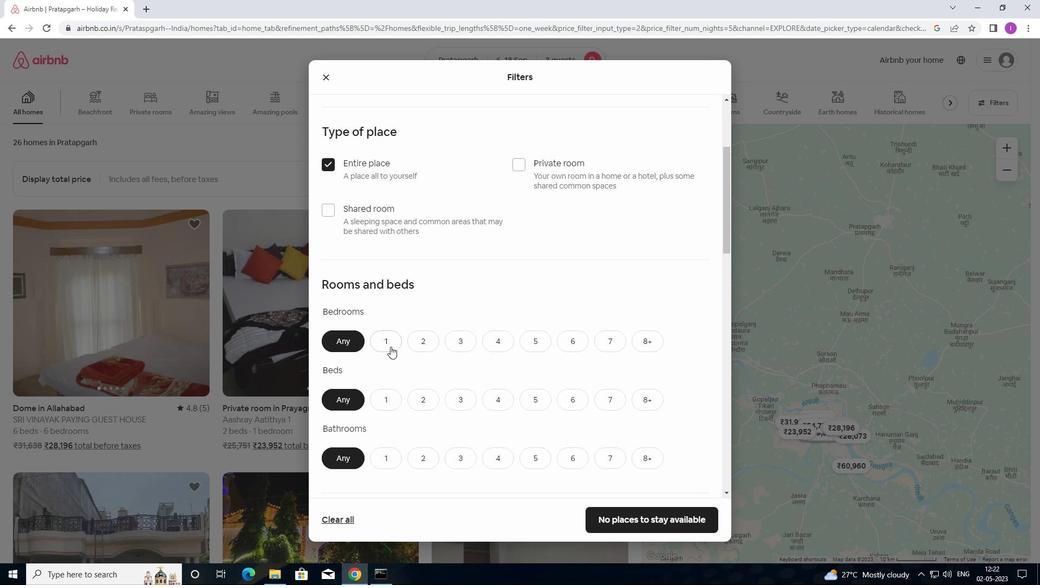 
Action: Mouse pressed left at (425, 342)
Screenshot: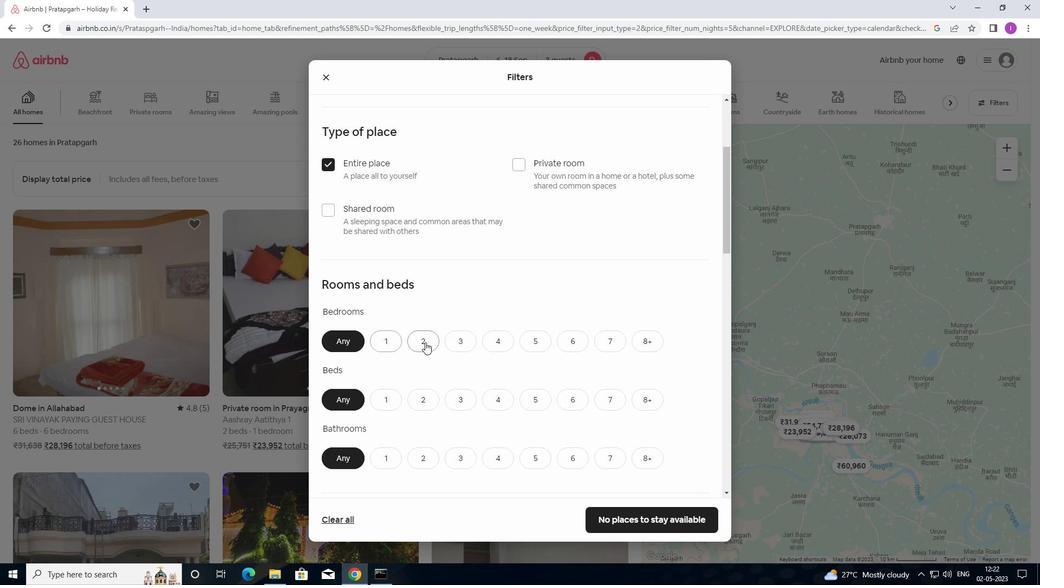 
Action: Mouse moved to (427, 397)
Screenshot: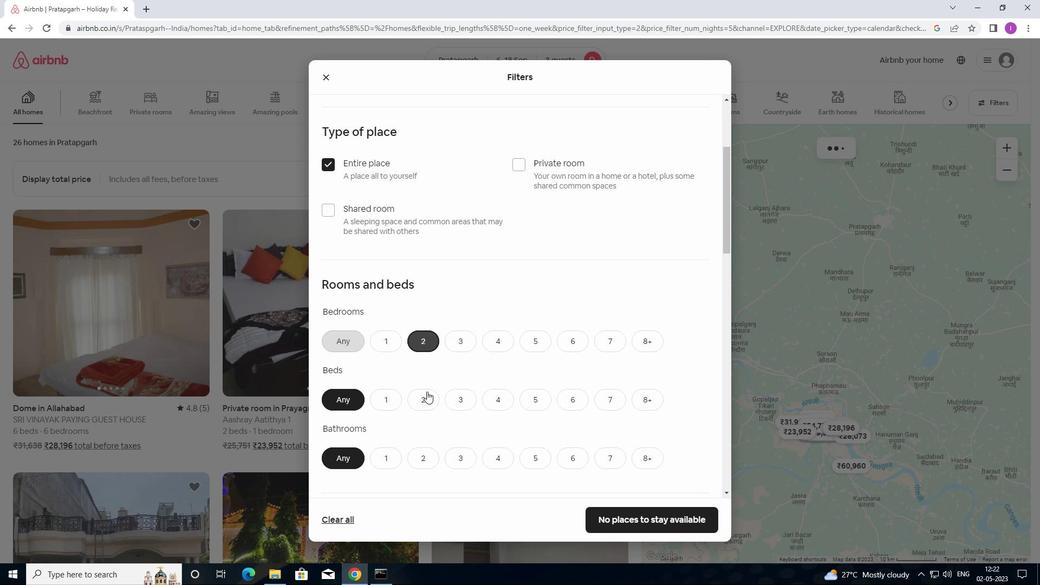 
Action: Mouse pressed left at (427, 397)
Screenshot: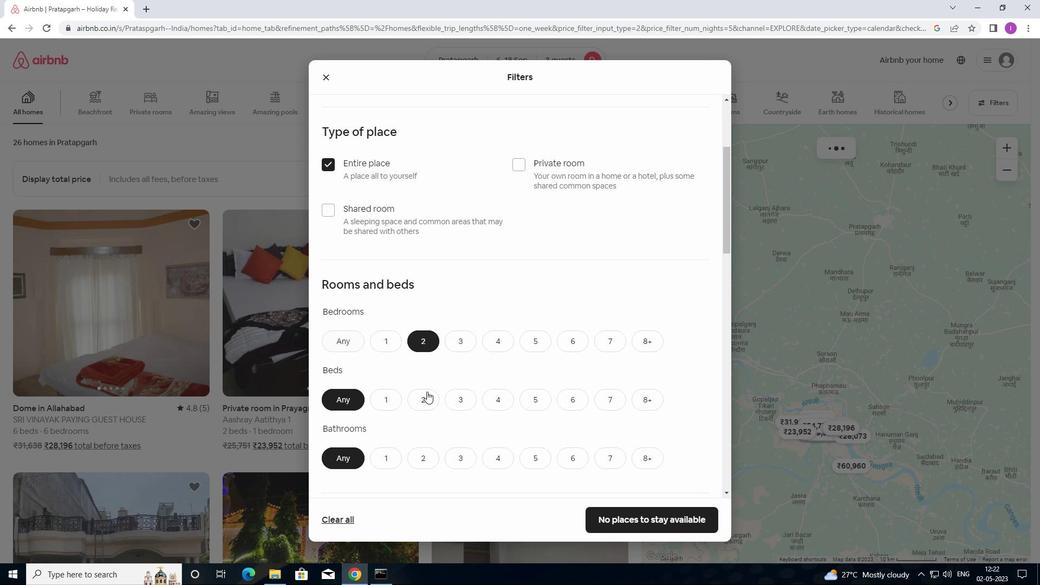 
Action: Mouse moved to (422, 464)
Screenshot: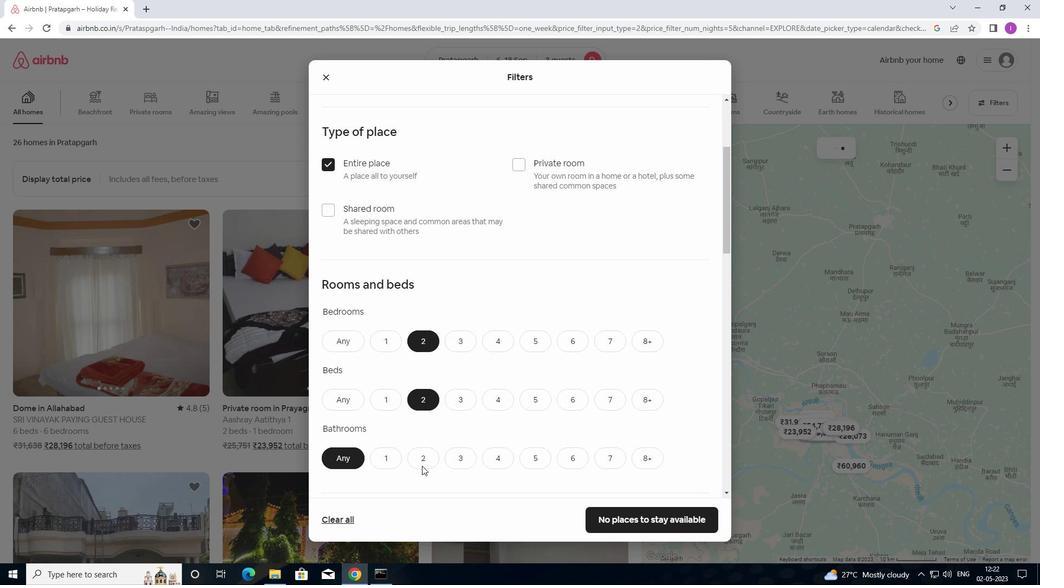 
Action: Mouse pressed left at (422, 464)
Screenshot: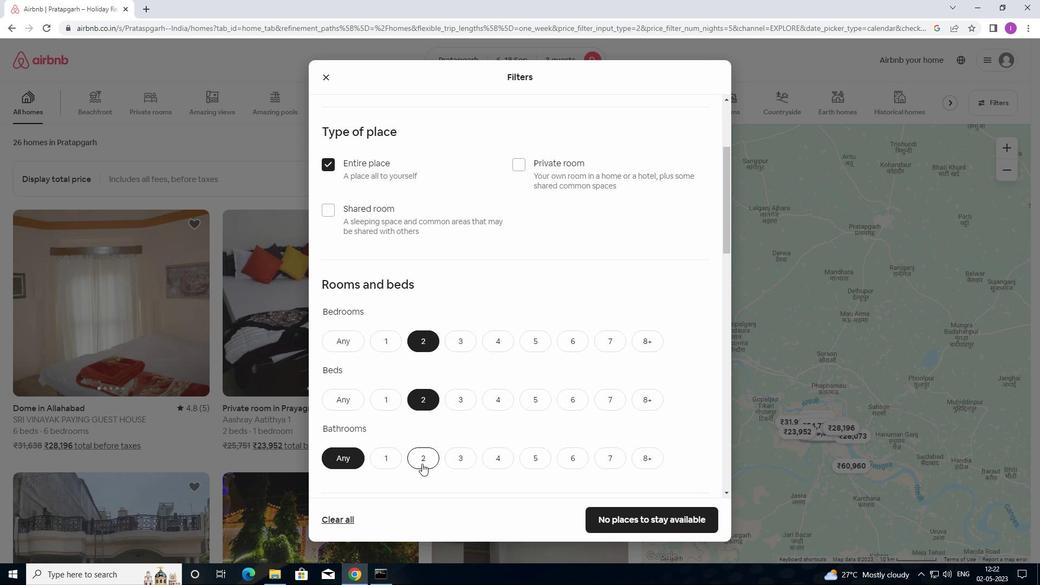 
Action: Mouse moved to (448, 481)
Screenshot: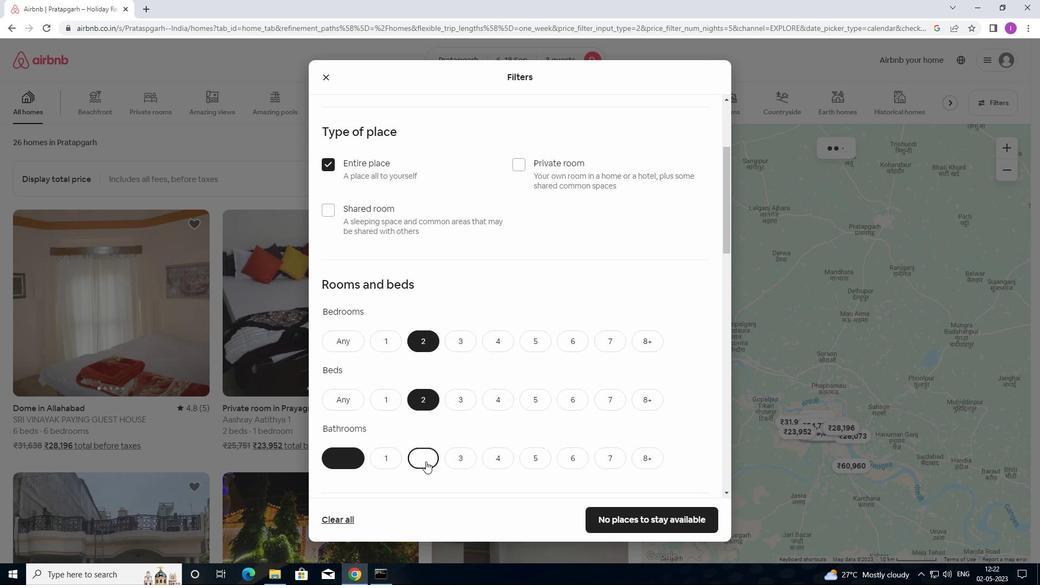 
Action: Mouse scrolled (448, 481) with delta (0, 0)
Screenshot: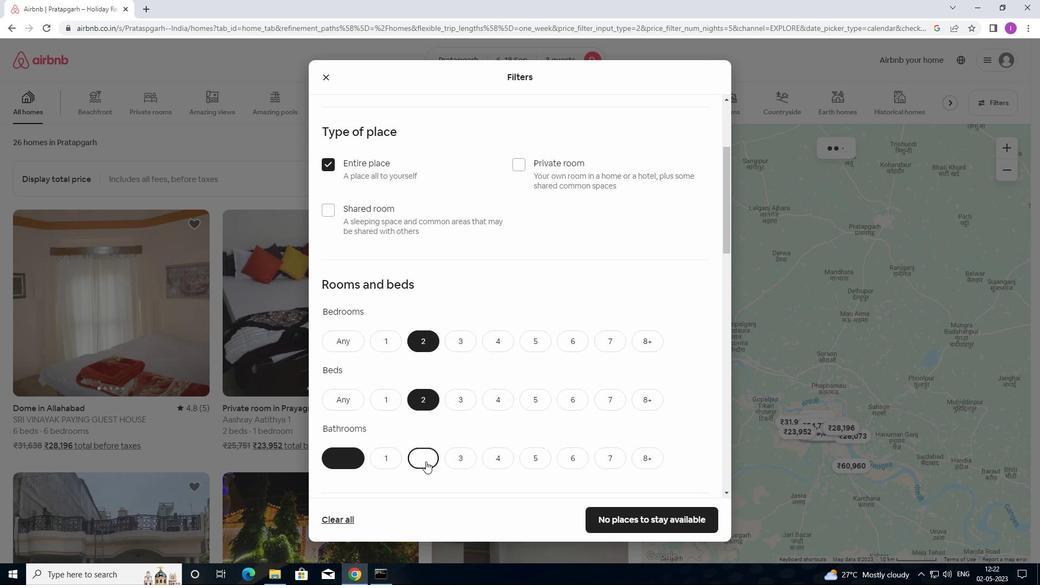 
Action: Mouse moved to (457, 487)
Screenshot: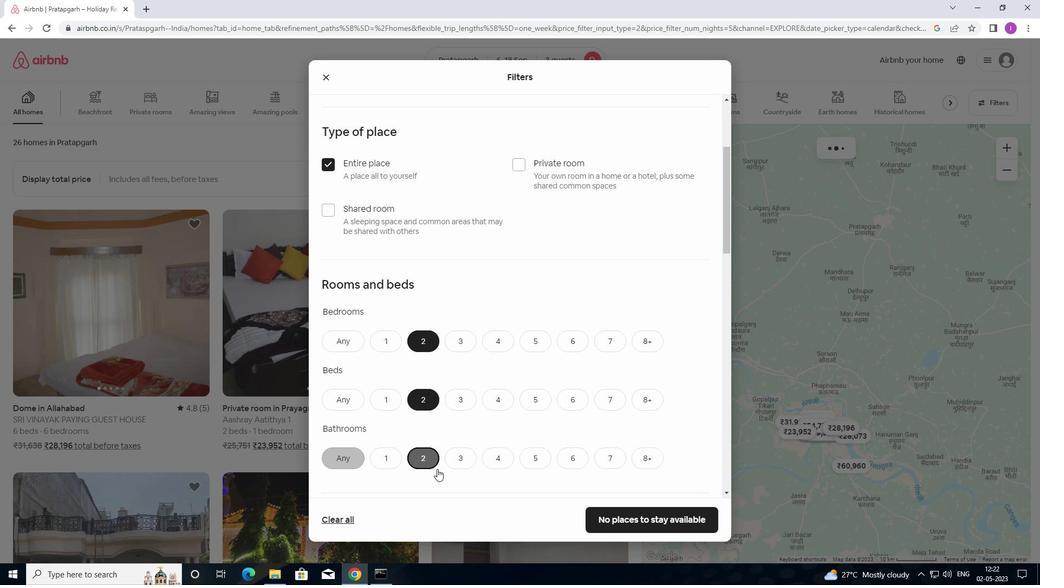 
Action: Mouse scrolled (457, 486) with delta (0, 0)
Screenshot: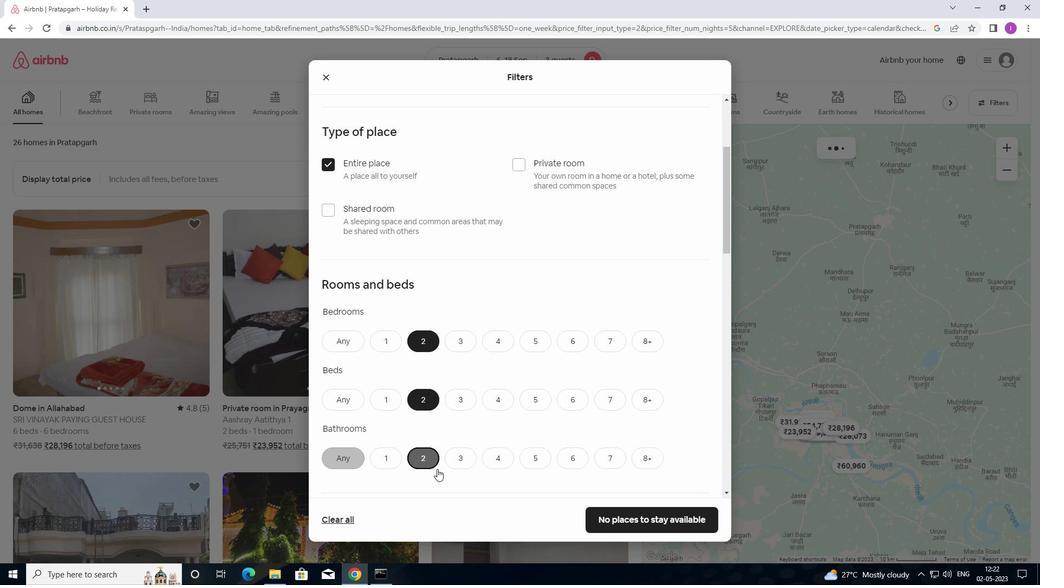 
Action: Mouse moved to (458, 487)
Screenshot: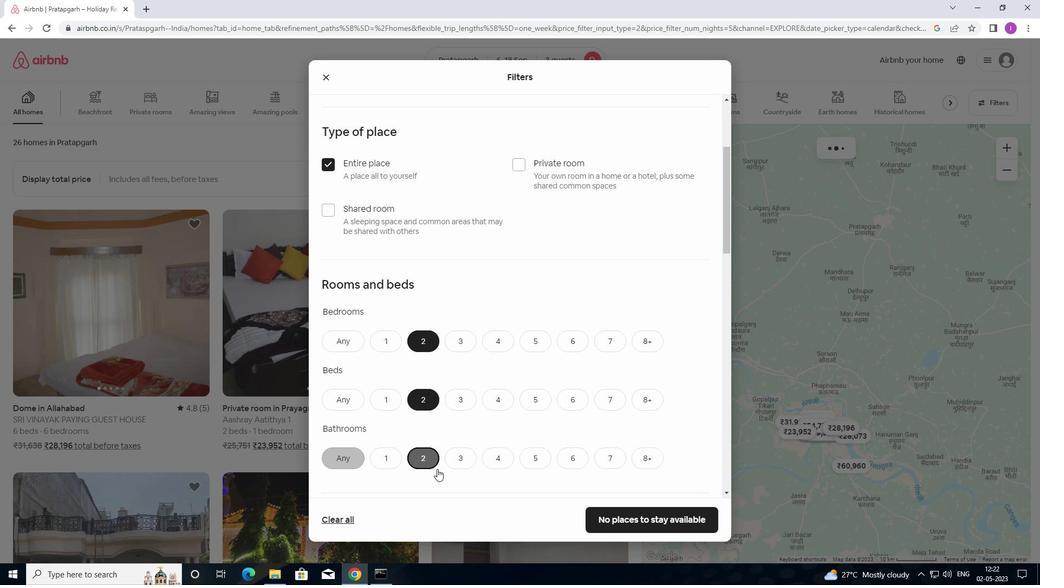 
Action: Mouse scrolled (458, 487) with delta (0, 0)
Screenshot: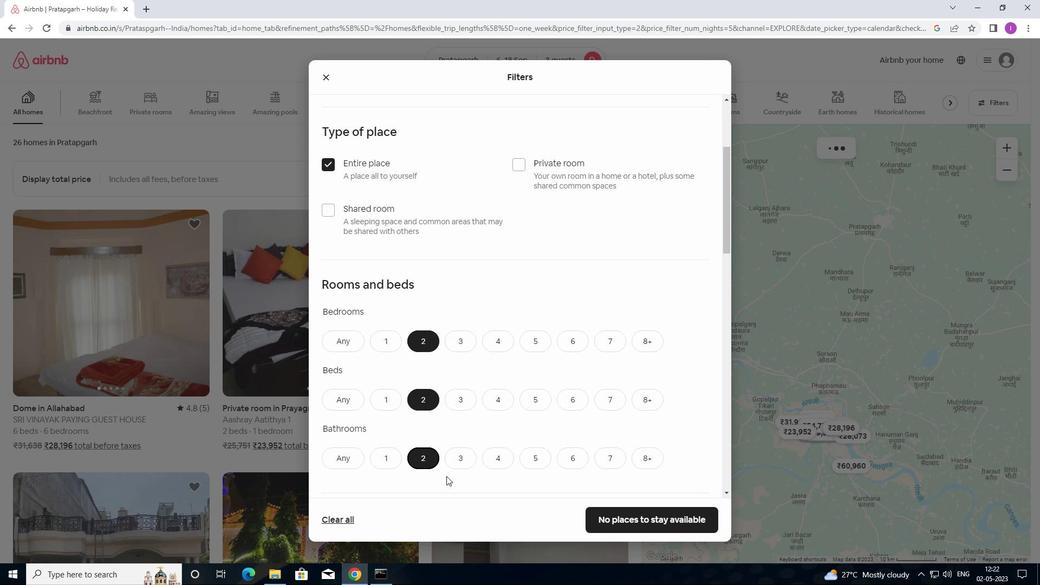 
Action: Mouse moved to (460, 487)
Screenshot: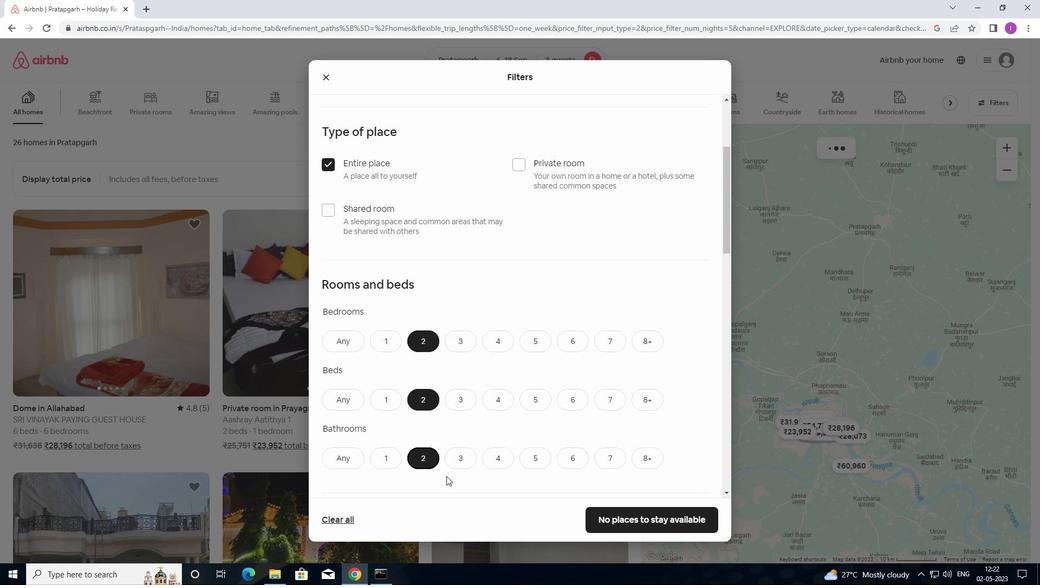 
Action: Mouse scrolled (460, 486) with delta (0, 0)
Screenshot: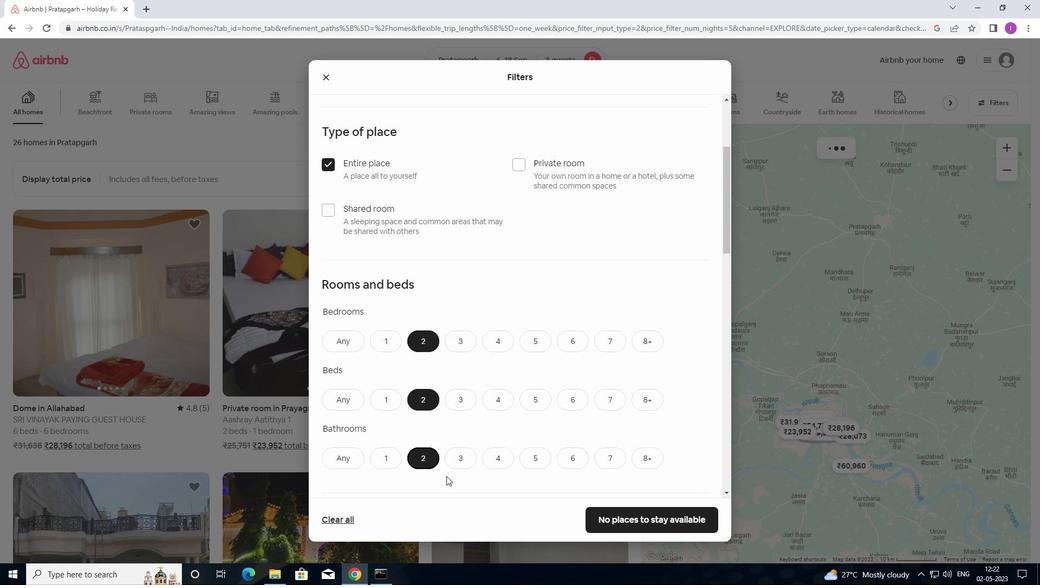 
Action: Mouse moved to (354, 380)
Screenshot: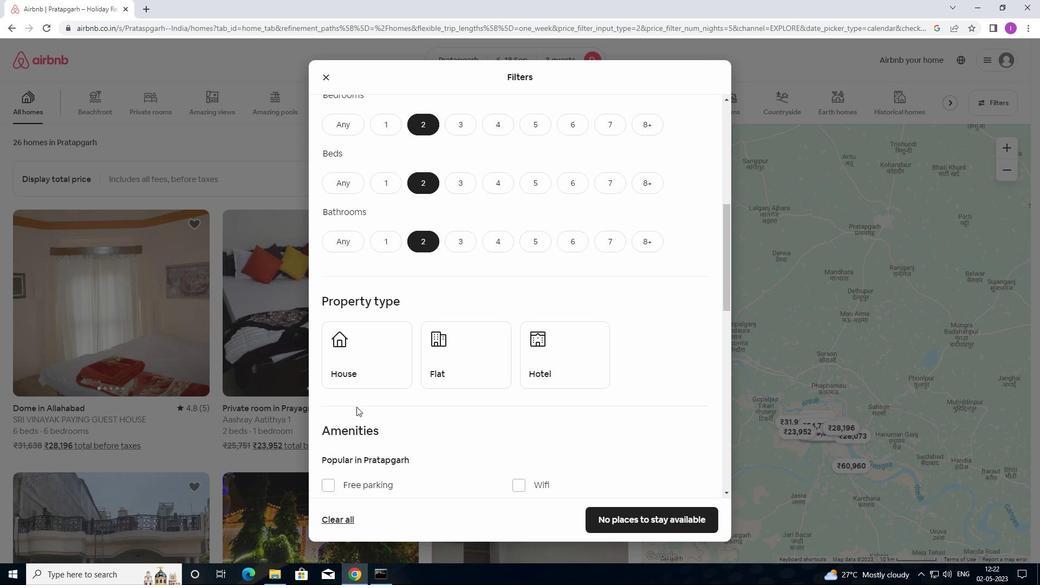 
Action: Mouse pressed left at (354, 380)
Screenshot: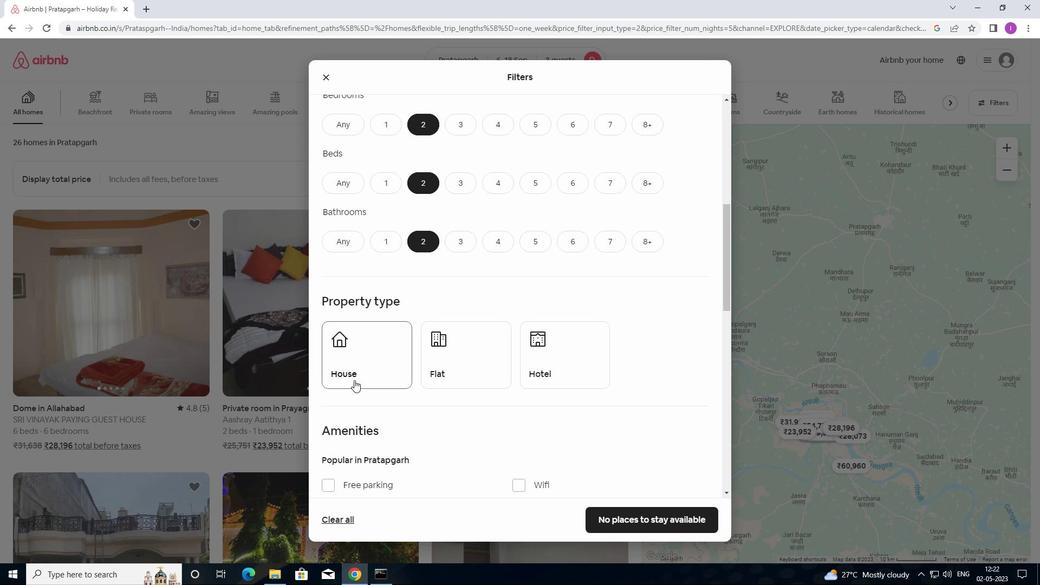 
Action: Mouse moved to (448, 376)
Screenshot: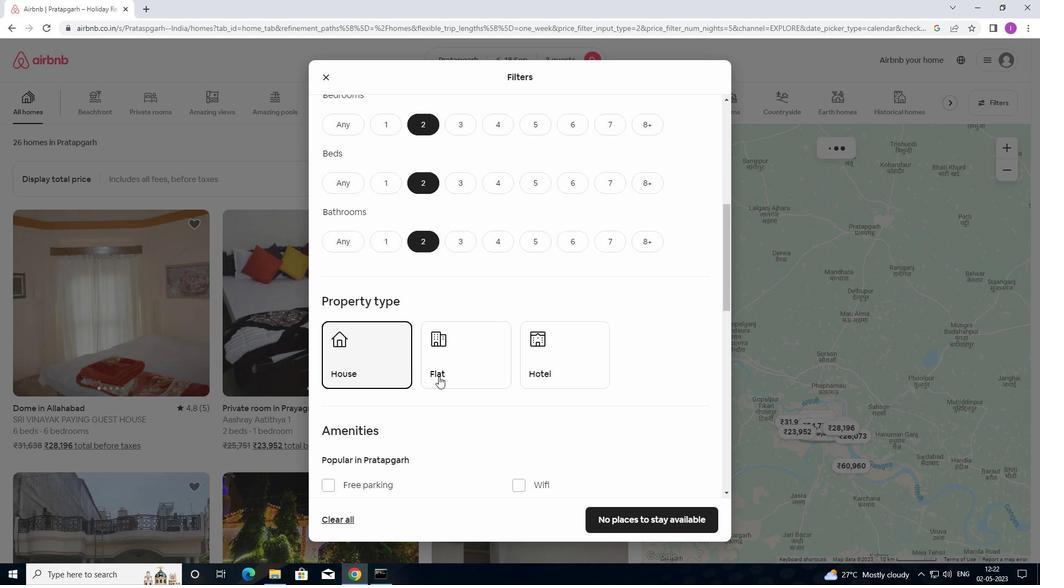 
Action: Mouse pressed left at (448, 376)
Screenshot: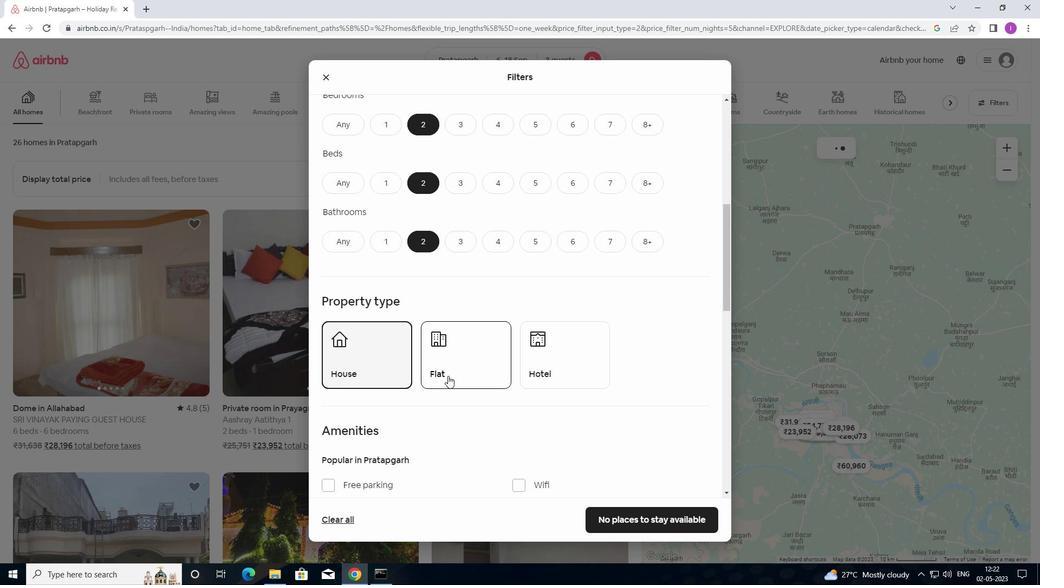 
Action: Mouse moved to (522, 381)
Screenshot: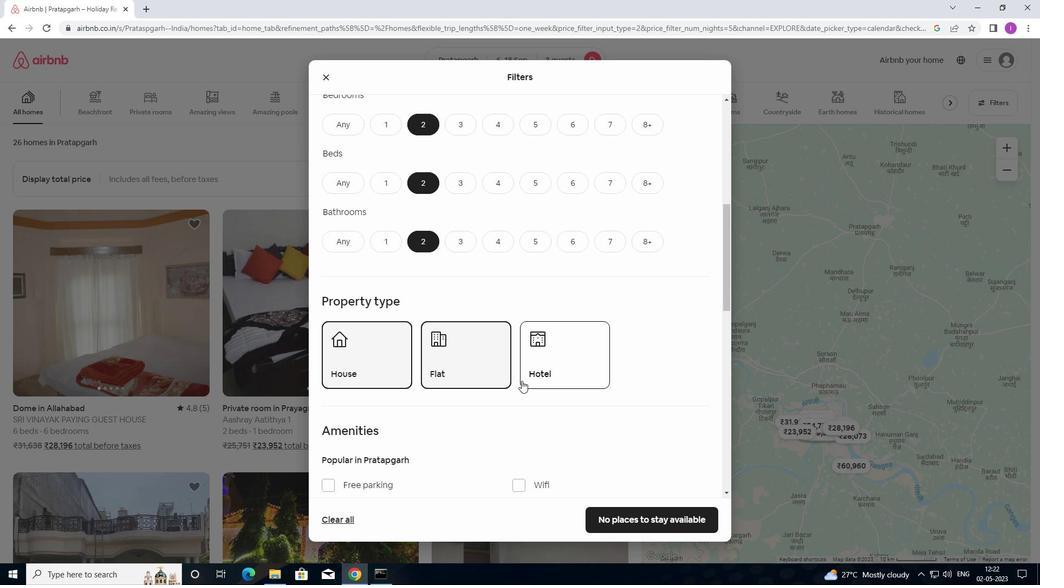 
Action: Mouse pressed left at (522, 381)
Screenshot: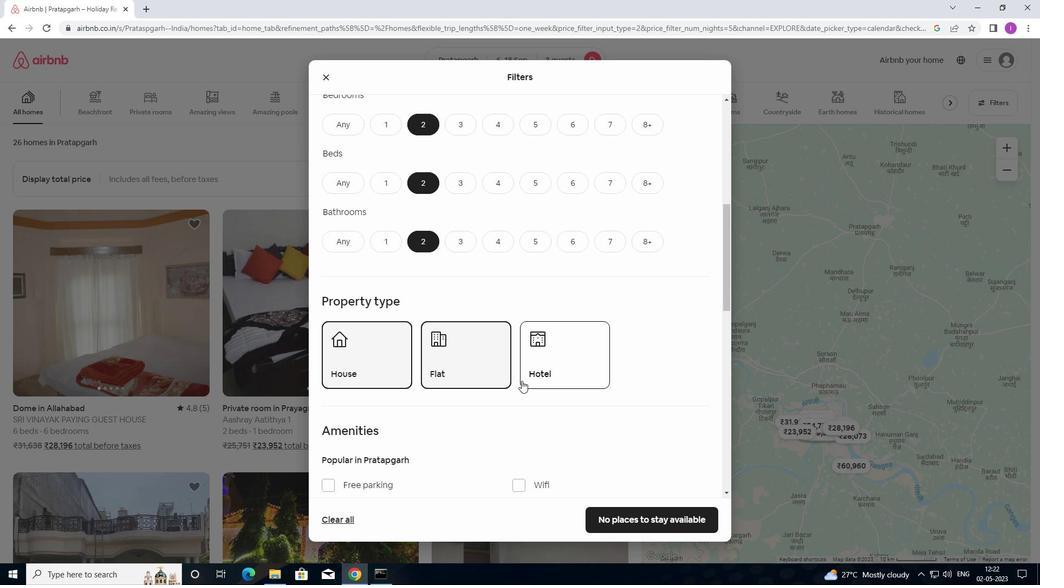 
Action: Mouse moved to (533, 481)
Screenshot: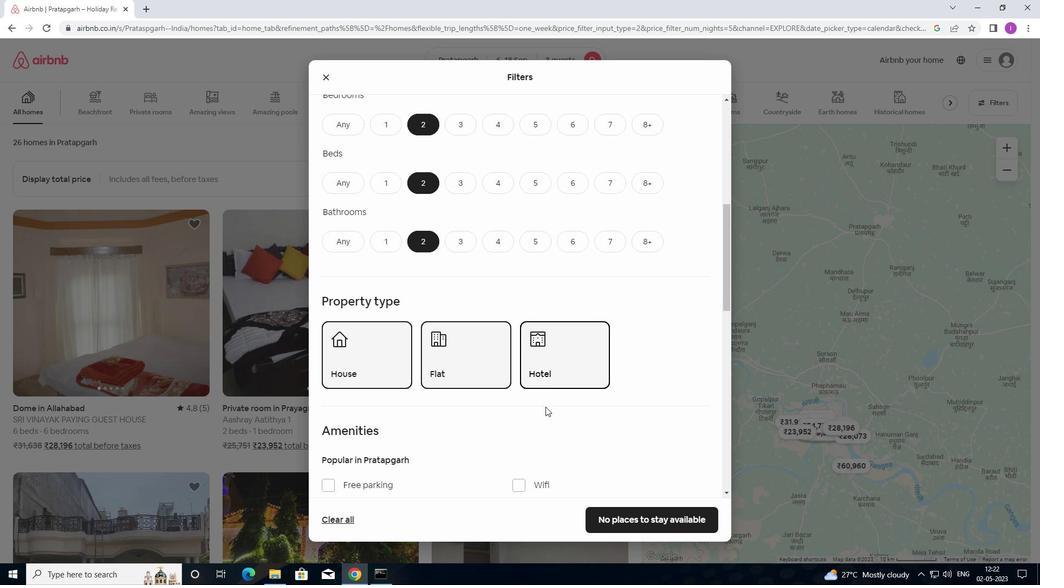 
Action: Mouse scrolled (533, 481) with delta (0, 0)
Screenshot: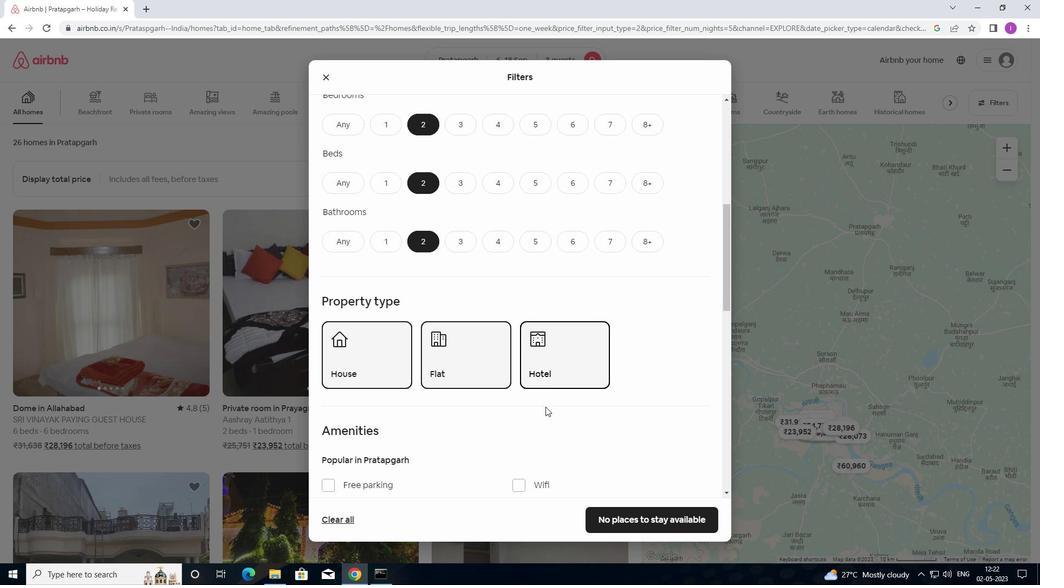 
Action: Mouse scrolled (533, 481) with delta (0, 0)
Screenshot: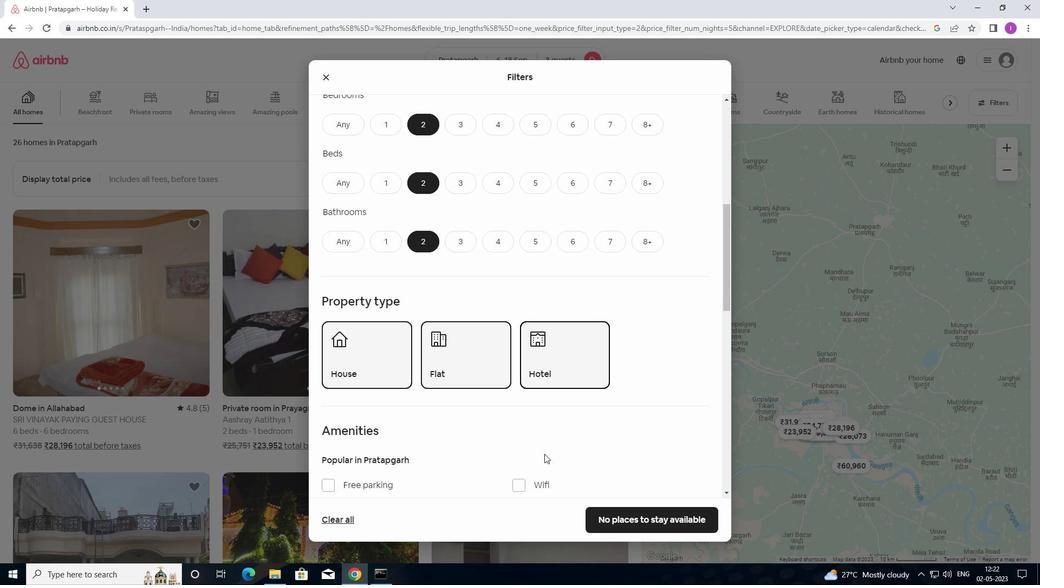 
Action: Mouse moved to (533, 481)
Screenshot: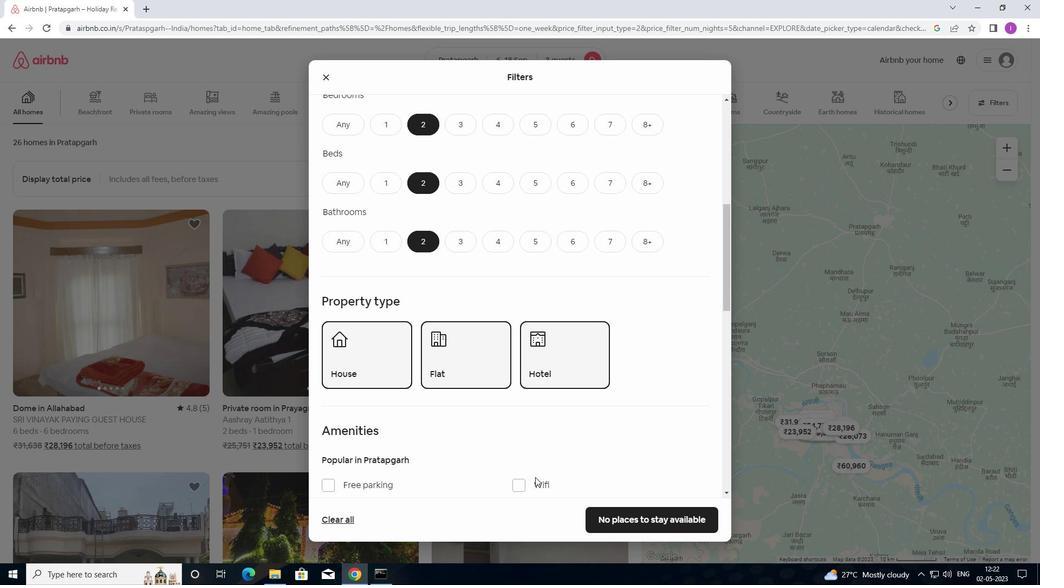
Action: Mouse scrolled (533, 481) with delta (0, 0)
Screenshot: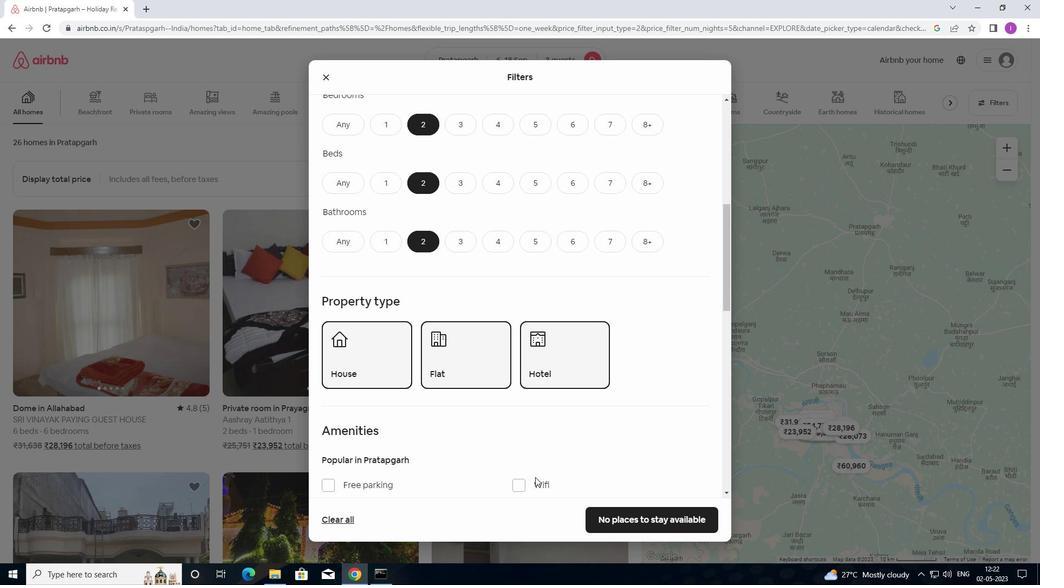 
Action: Mouse moved to (611, 441)
Screenshot: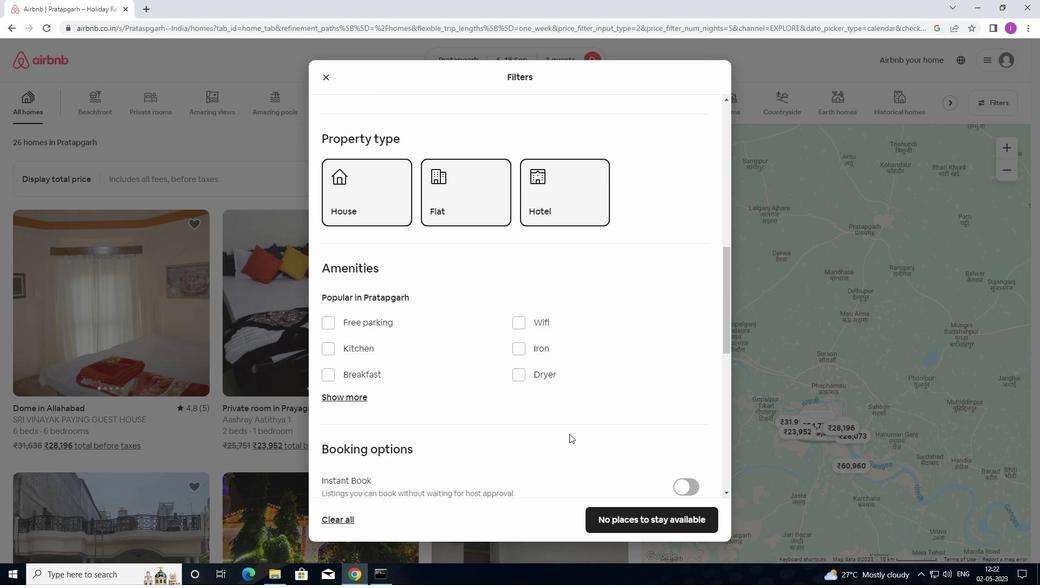 
Action: Mouse scrolled (611, 440) with delta (0, 0)
Screenshot: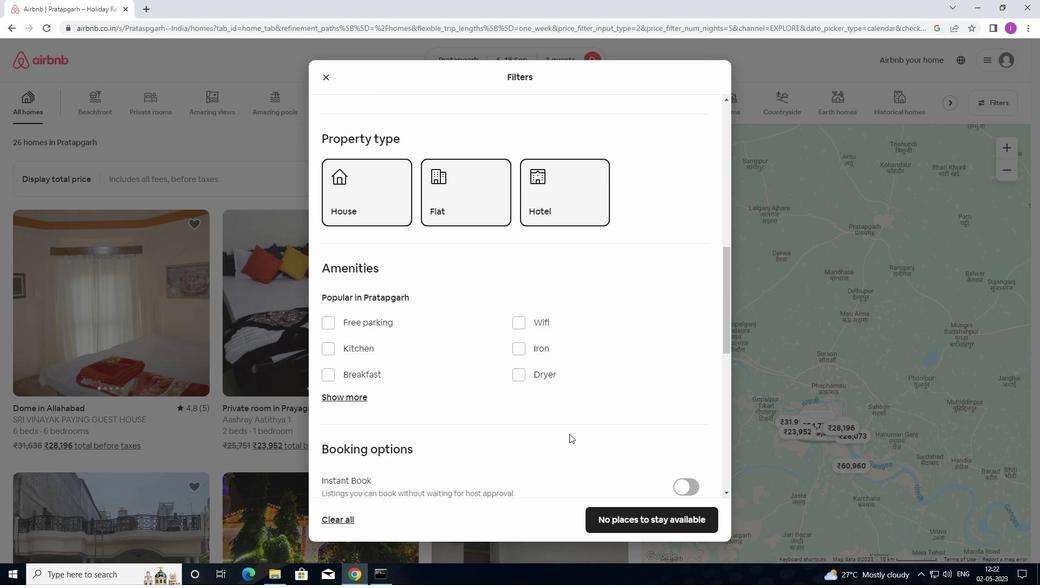 
Action: Mouse moved to (665, 458)
Screenshot: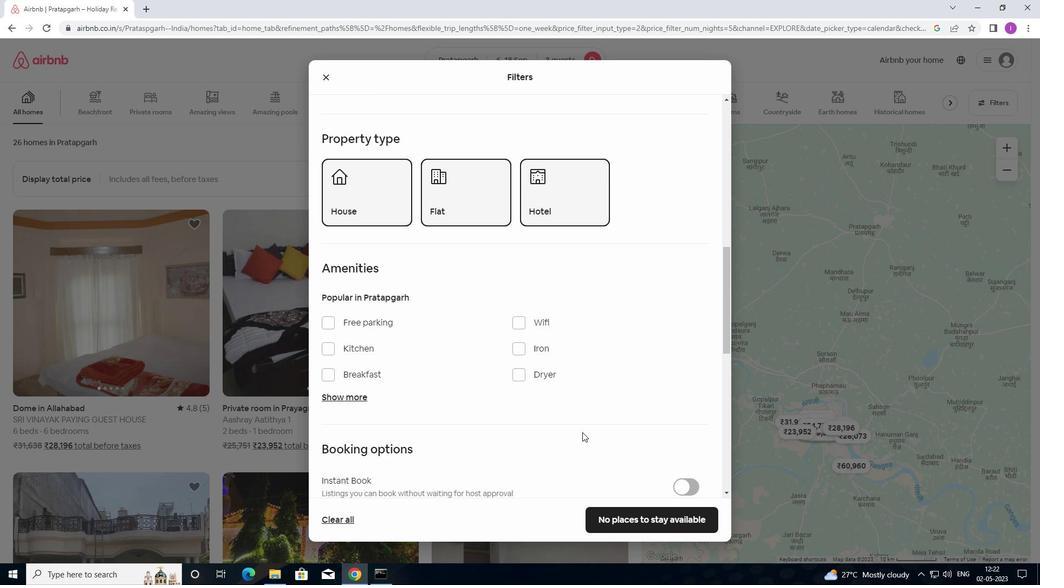 
Action: Mouse scrolled (665, 457) with delta (0, 0)
Screenshot: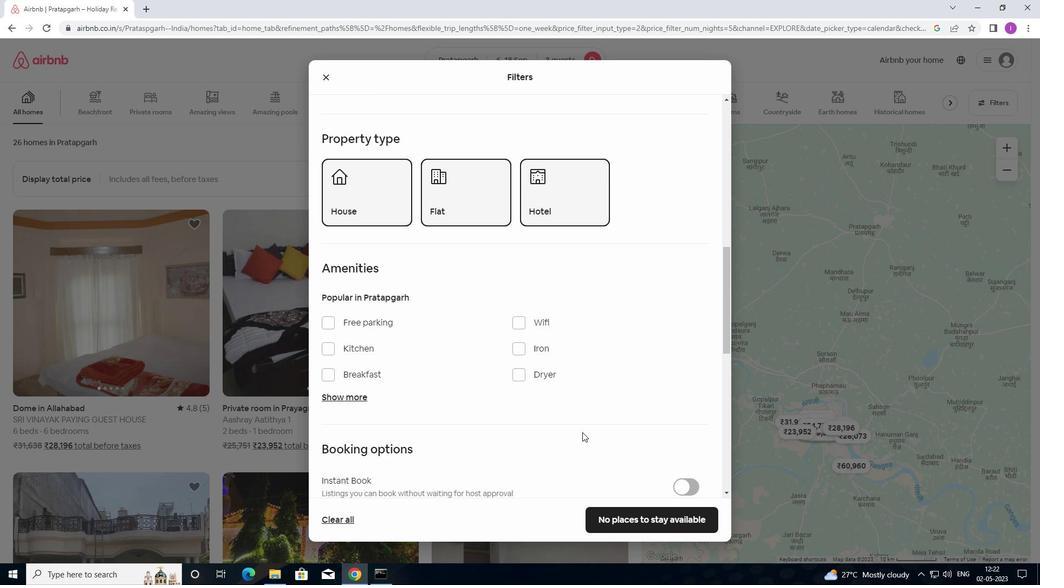 
Action: Mouse moved to (690, 410)
Screenshot: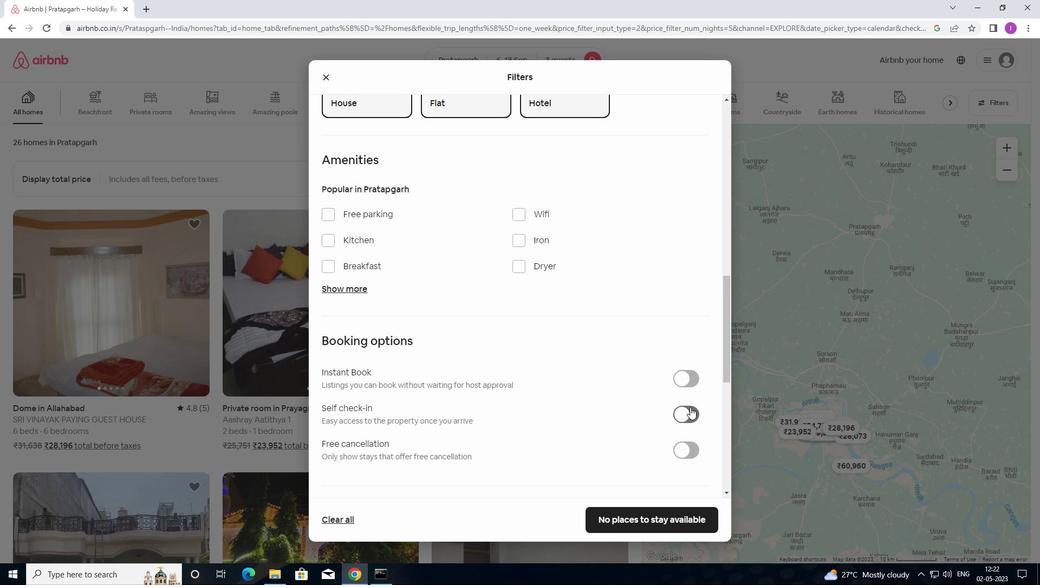 
Action: Mouse pressed left at (690, 410)
Screenshot: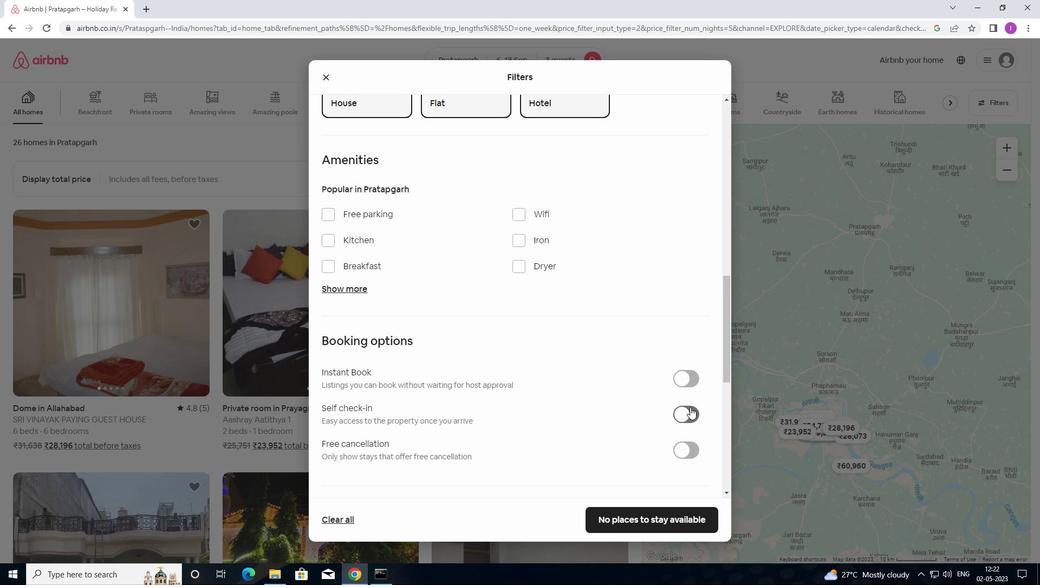 
Action: Mouse moved to (387, 457)
Screenshot: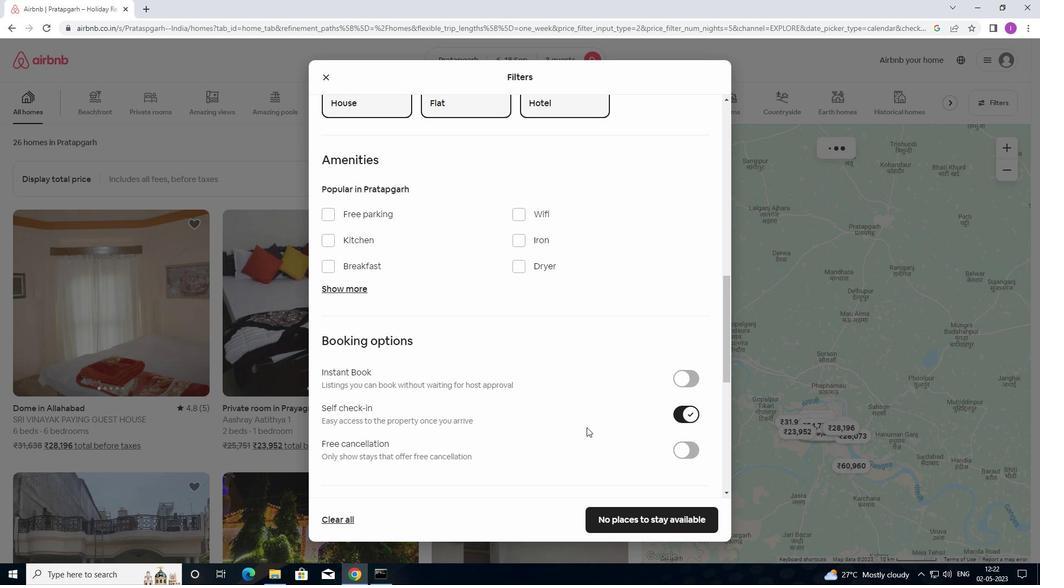 
Action: Mouse scrolled (387, 456) with delta (0, 0)
Screenshot: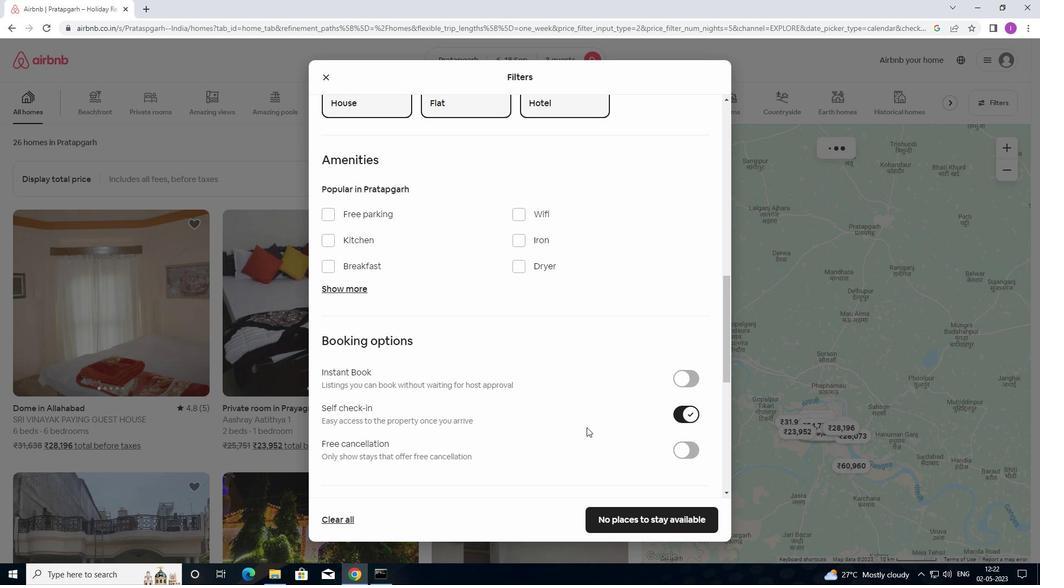 
Action: Mouse moved to (386, 458)
Screenshot: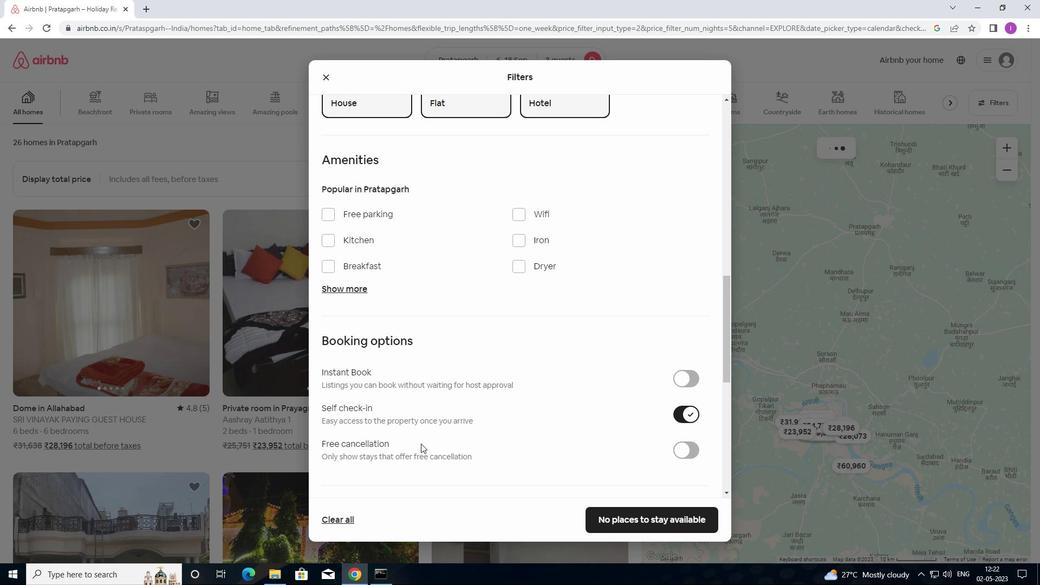 
Action: Mouse scrolled (386, 458) with delta (0, 0)
Screenshot: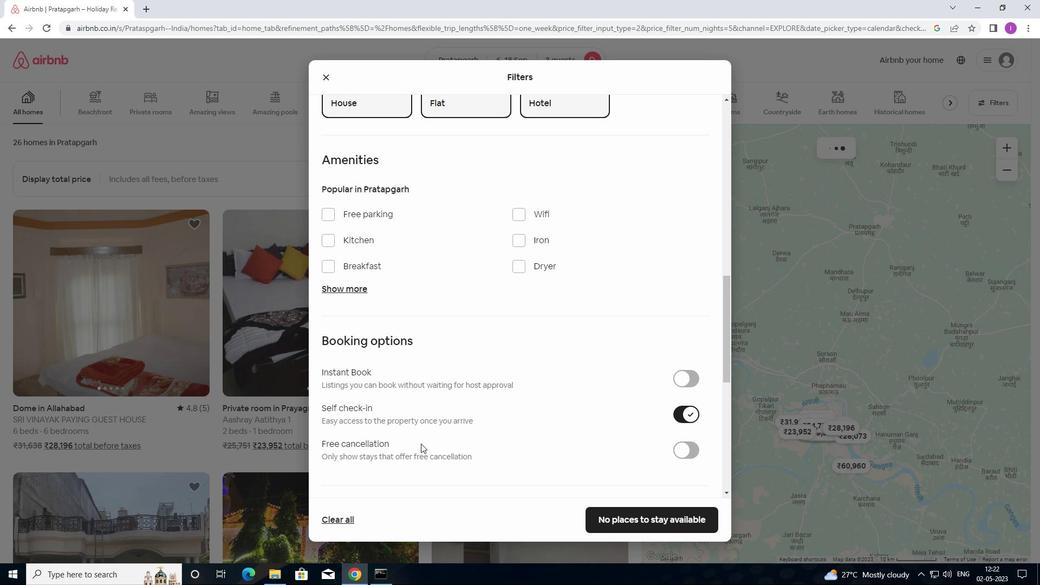 
Action: Mouse scrolled (386, 458) with delta (0, 0)
Screenshot: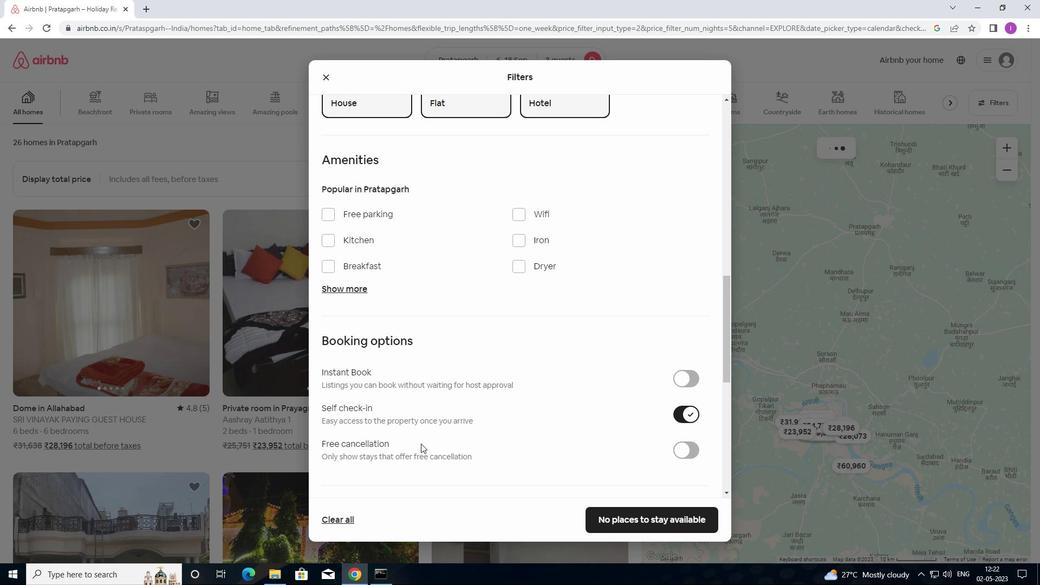 
Action: Mouse scrolled (386, 458) with delta (0, 0)
Screenshot: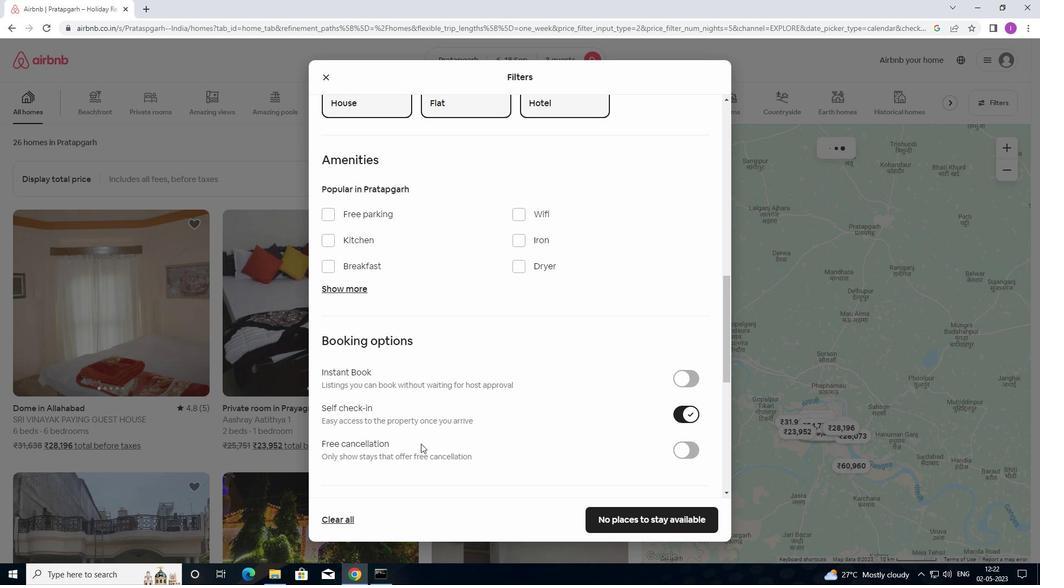 
Action: Mouse scrolled (386, 458) with delta (0, 0)
Screenshot: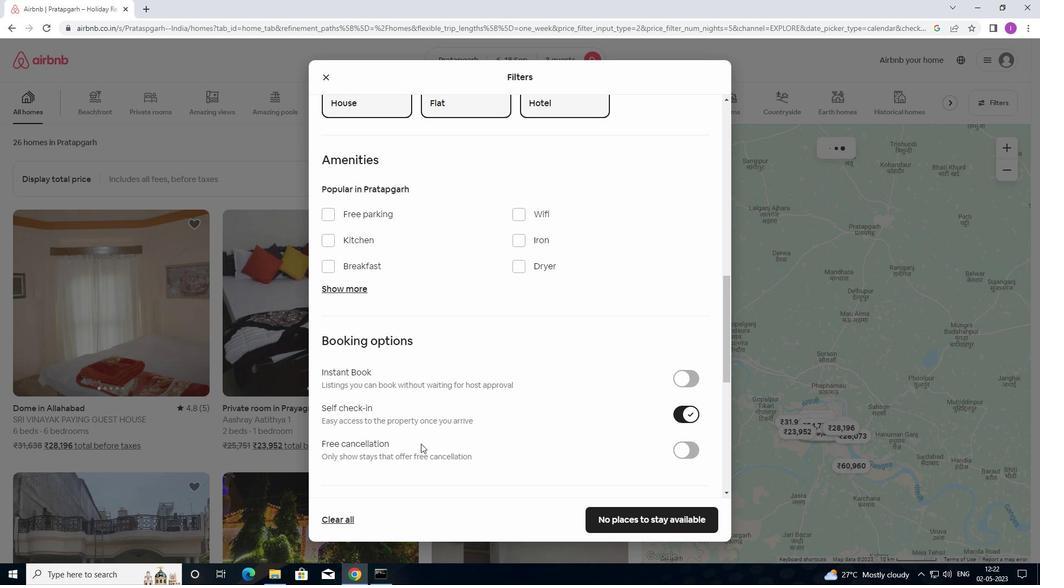 
Action: Mouse moved to (348, 489)
Screenshot: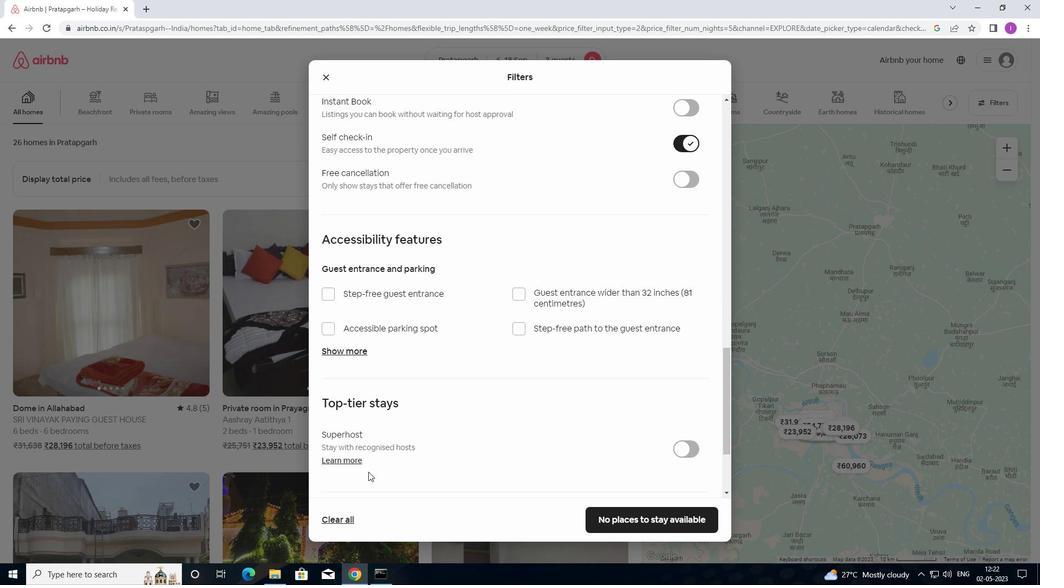 
Action: Mouse scrolled (348, 489) with delta (0, 0)
Screenshot: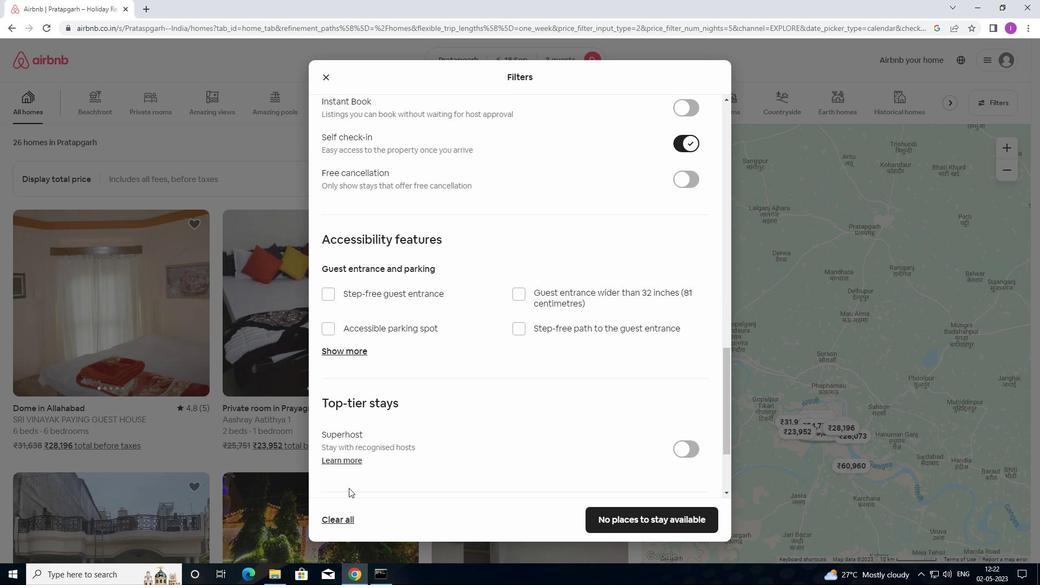 
Action: Mouse moved to (348, 489)
Screenshot: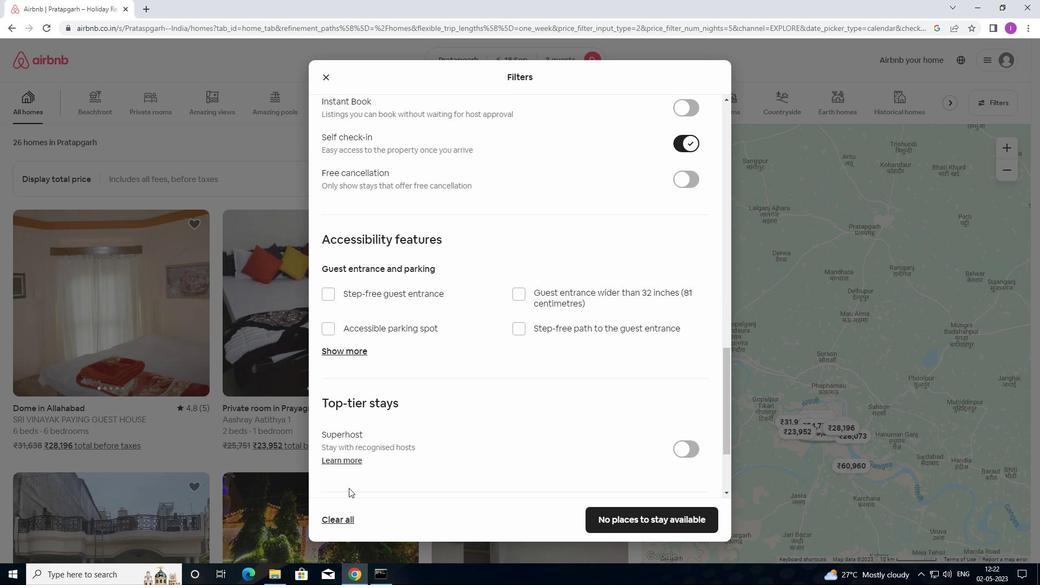 
Action: Mouse scrolled (348, 489) with delta (0, 0)
Screenshot: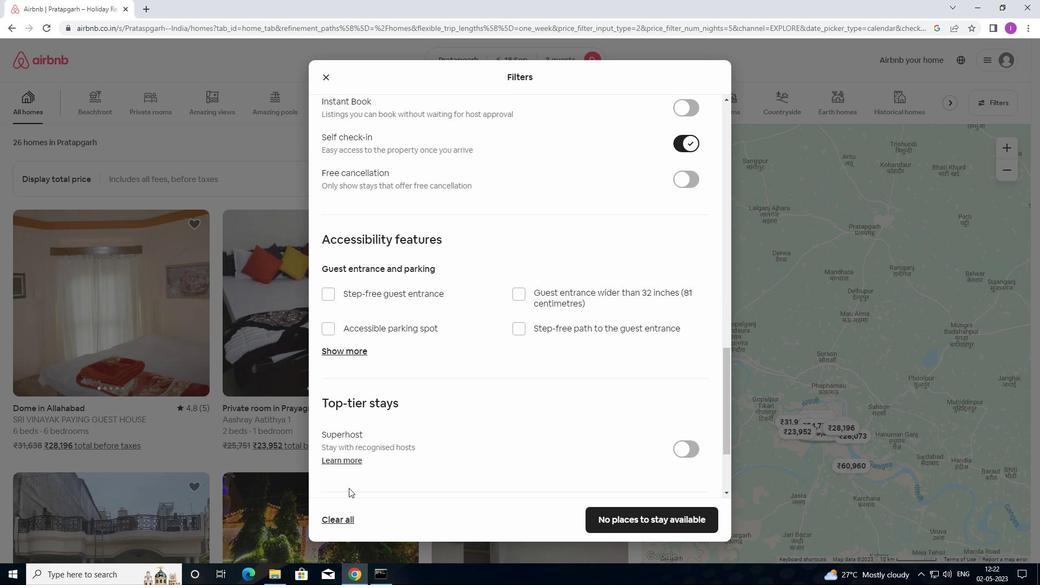 
Action: Mouse moved to (349, 491)
Screenshot: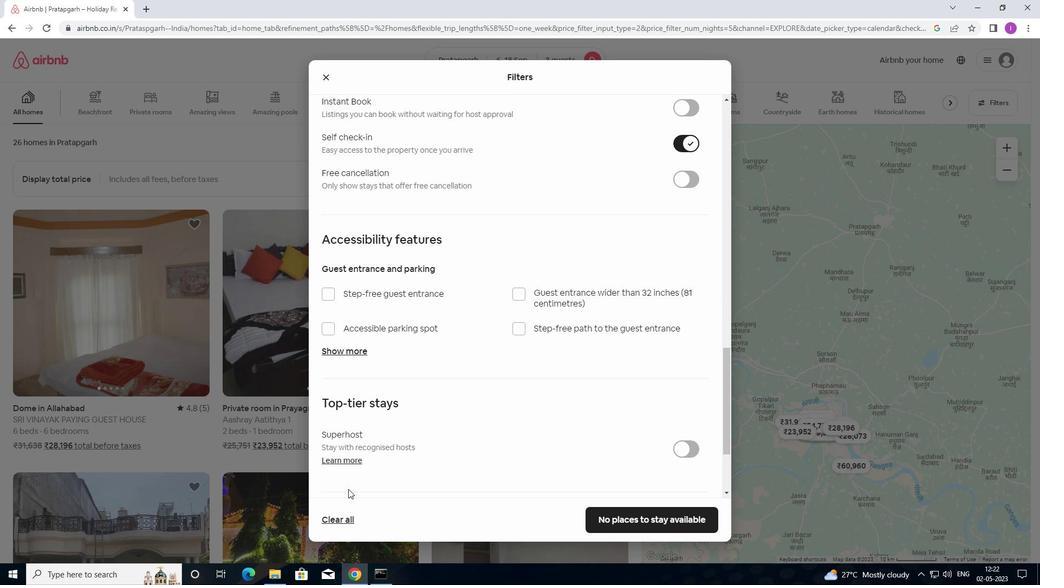 
Action: Mouse scrolled (349, 490) with delta (0, 0)
Screenshot: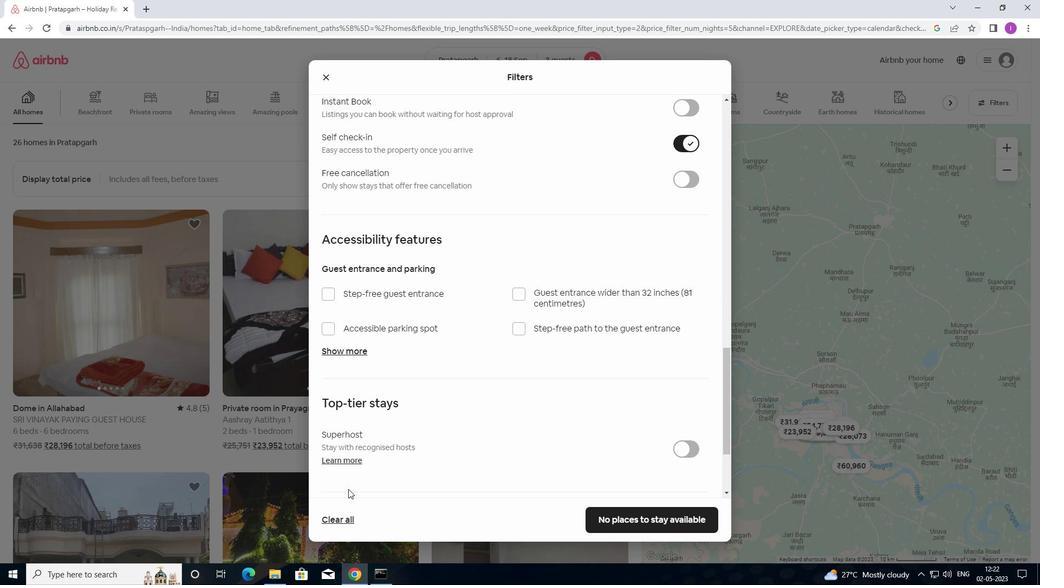 
Action: Mouse moved to (350, 491)
Screenshot: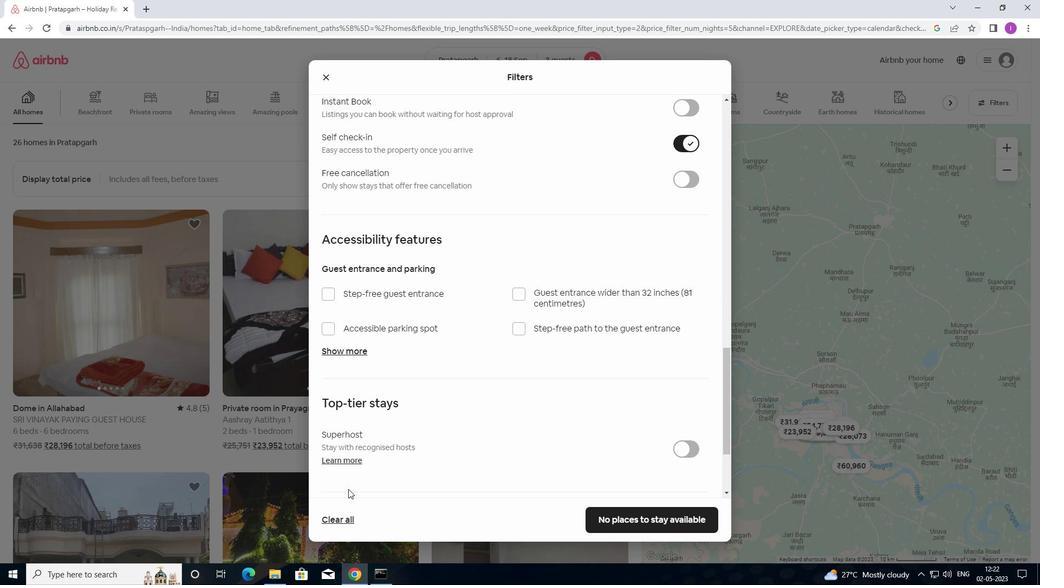 
Action: Mouse scrolled (350, 491) with delta (0, 0)
Screenshot: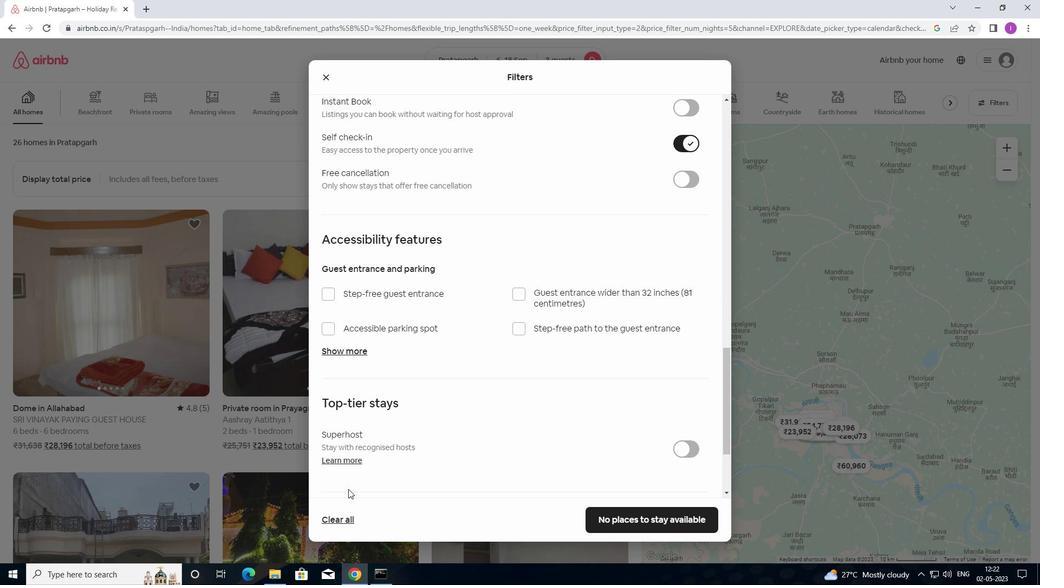 
Action: Mouse moved to (350, 491)
Screenshot: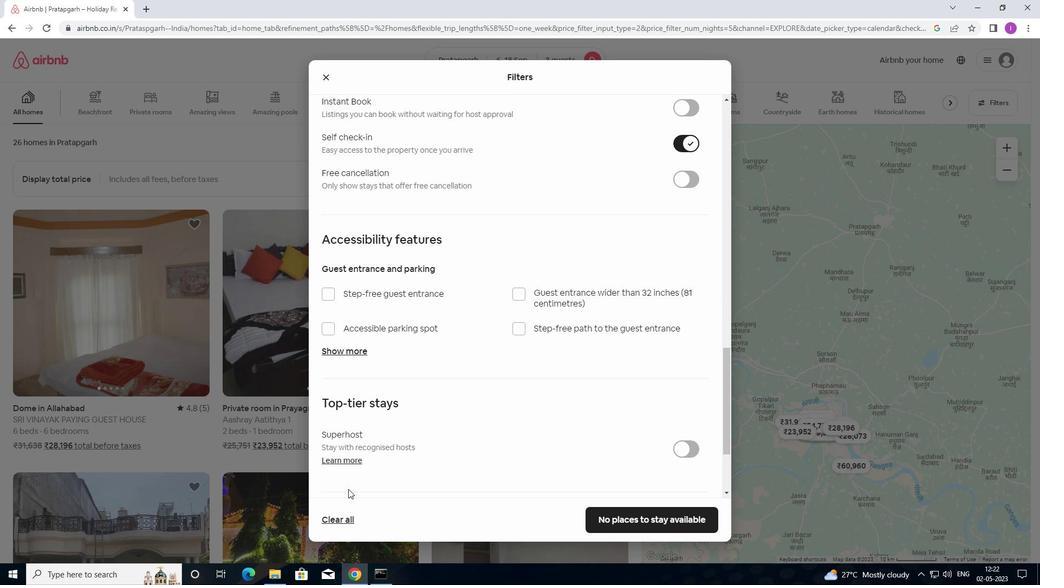 
Action: Mouse scrolled (350, 491) with delta (0, 0)
Screenshot: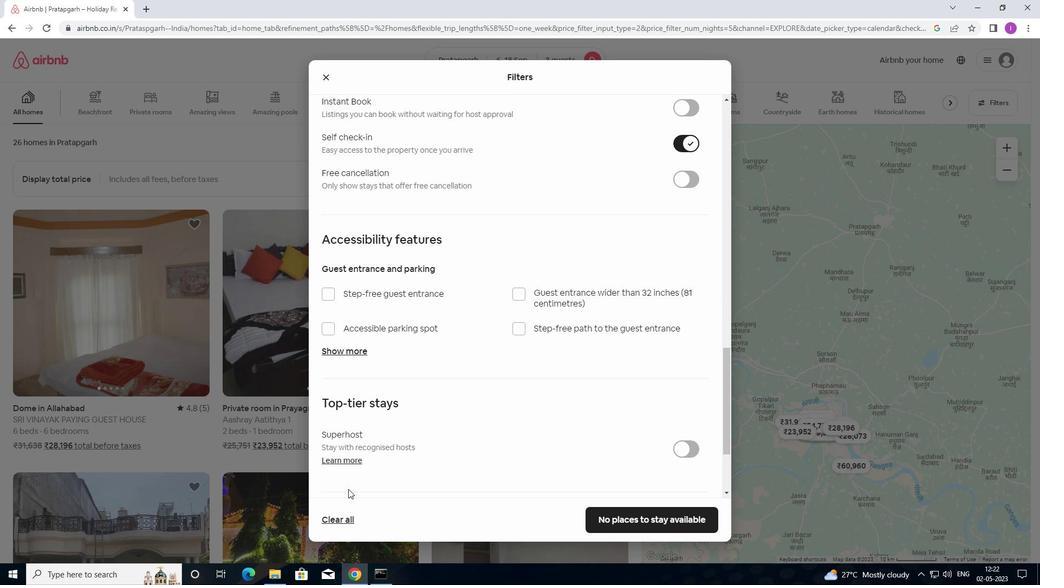 
Action: Mouse moved to (339, 426)
Screenshot: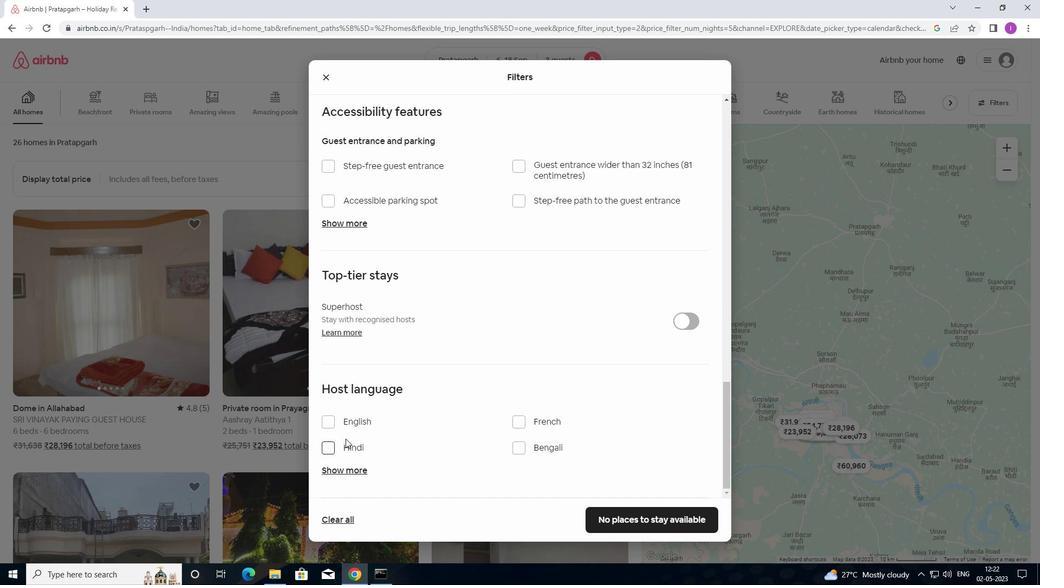 
Action: Mouse pressed left at (339, 426)
Screenshot: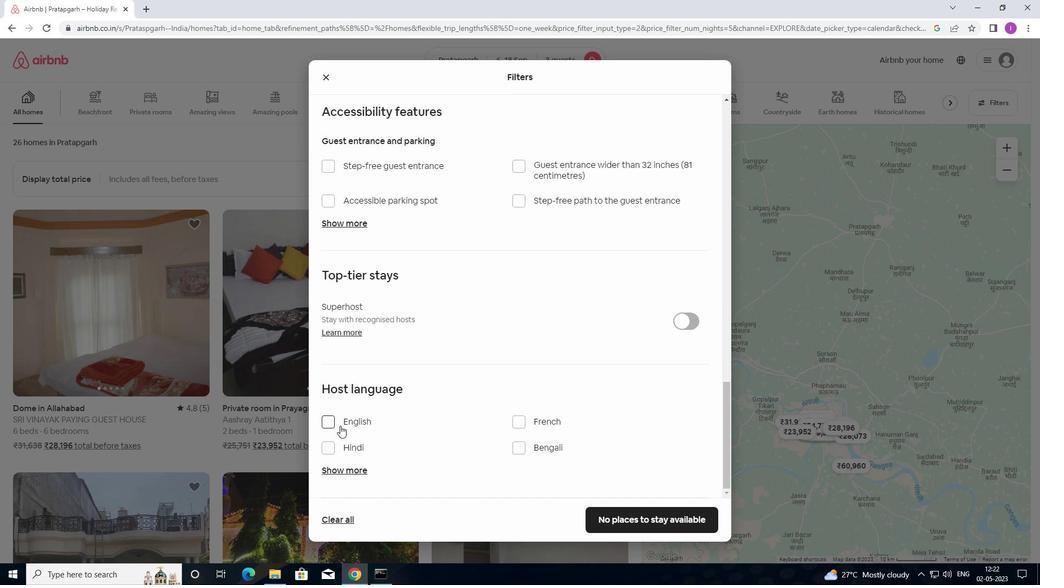 
Action: Mouse moved to (646, 523)
Screenshot: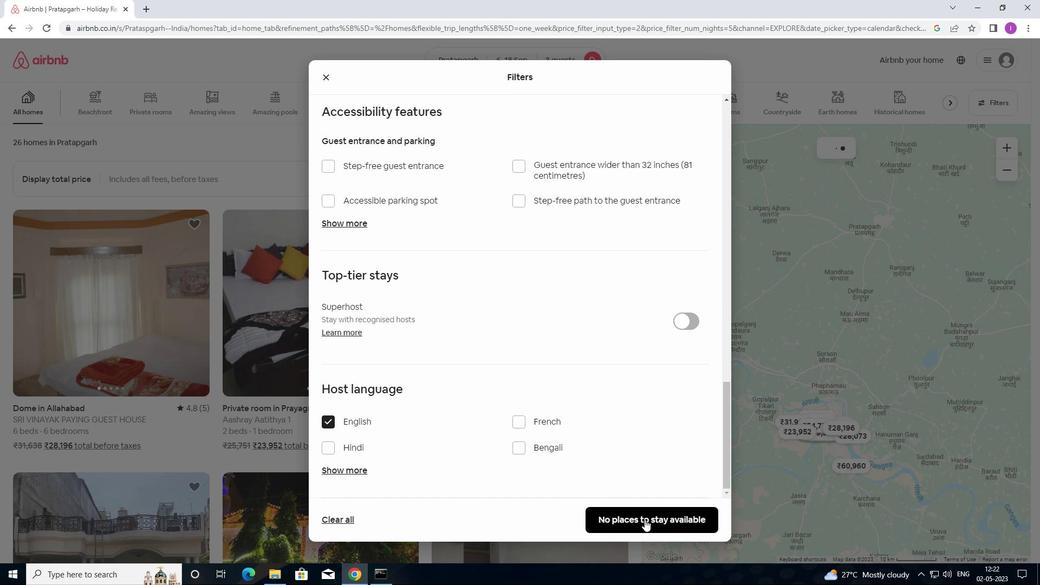 
Action: Mouse pressed left at (646, 523)
Screenshot: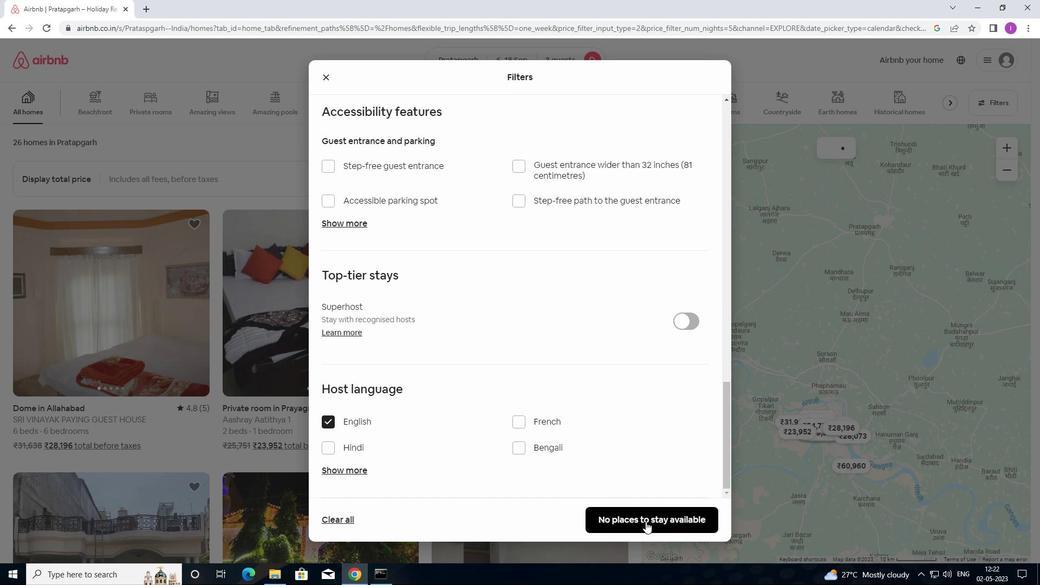 
Action: Mouse moved to (646, 519)
Screenshot: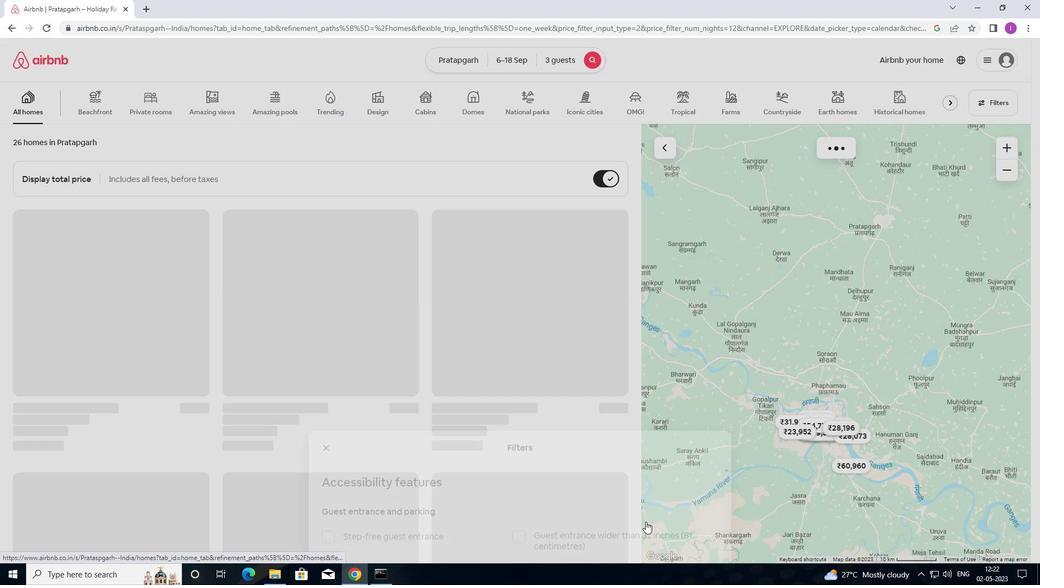 
